 Task: Look for space in Cutral-Có, Argentina from 6th June, 2023 to 8th June, 2023 for 2 adults in price range Rs.7000 to Rs.12000. Place can be private room with 1  bedroom having 2 beds and 1 bathroom. Property type can be house, flat, guest house. Amenities needed are: wifi, heating. Booking option can be shelf check-in. Required host language is English.
Action: Mouse moved to (398, 105)
Screenshot: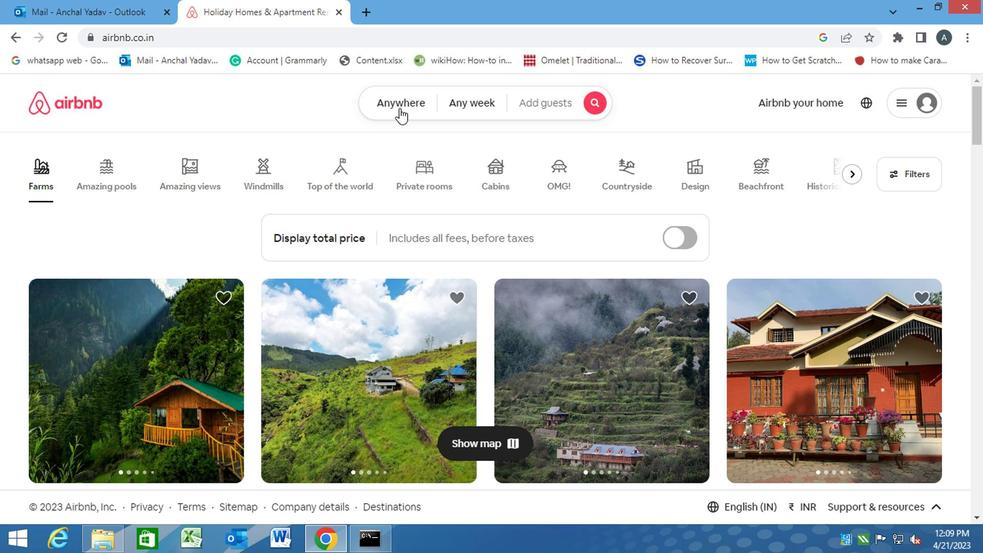 
Action: Mouse pressed left at (398, 105)
Screenshot: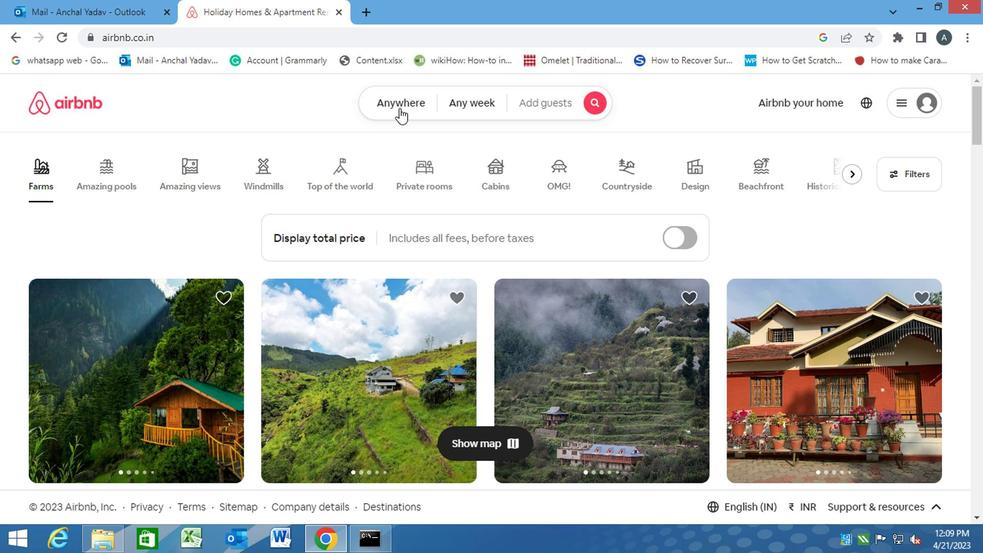 
Action: Key pressed c
Screenshot: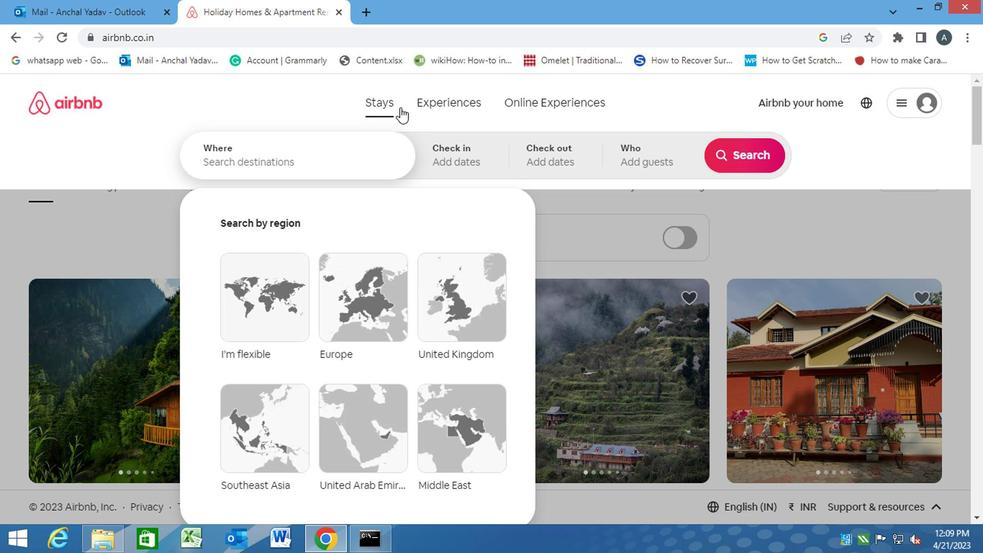 
Action: Mouse moved to (368, 142)
Screenshot: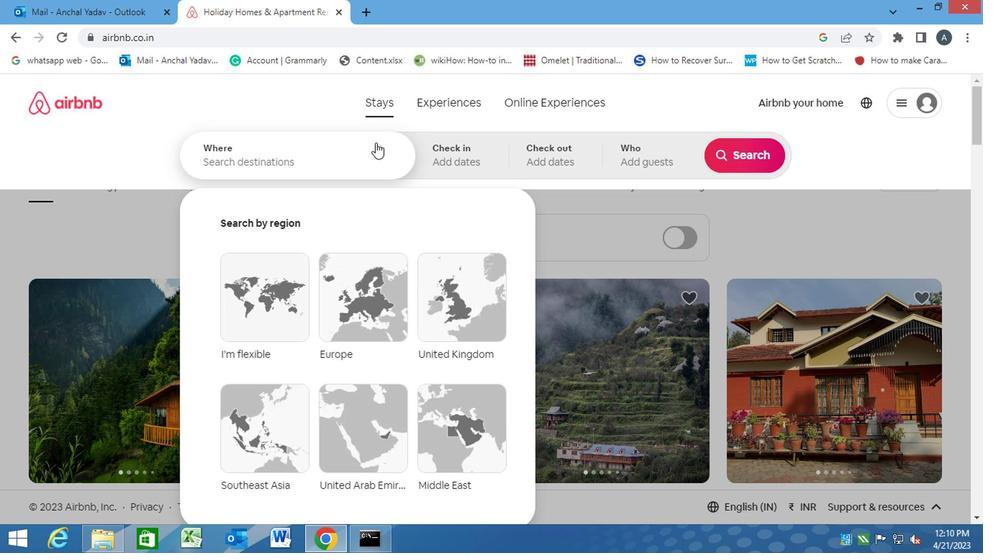 
Action: Mouse pressed left at (368, 142)
Screenshot: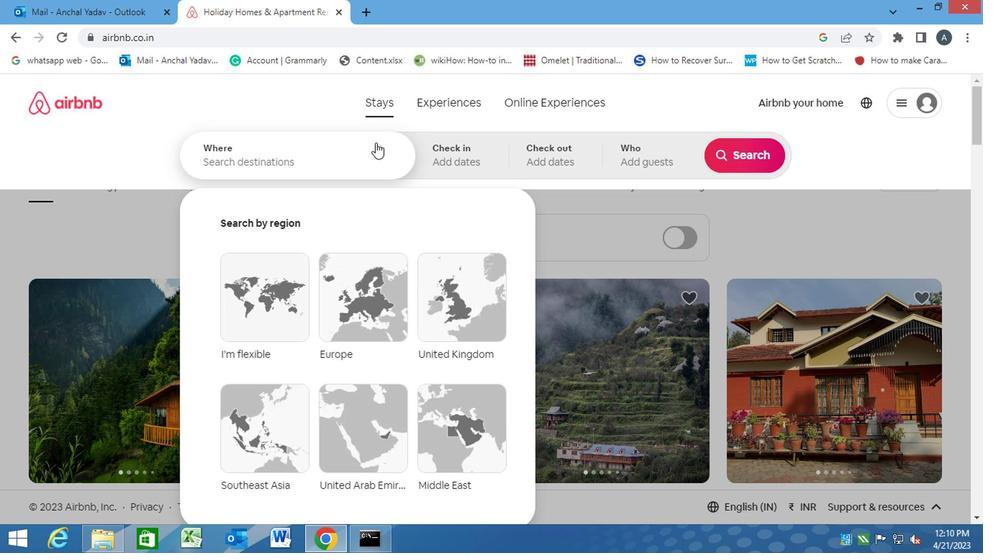 
Action: Key pressed cutral-co,<Key.space><Key.caps_lock>a<Key.caps_lock>rgentina<Key.enter>
Screenshot: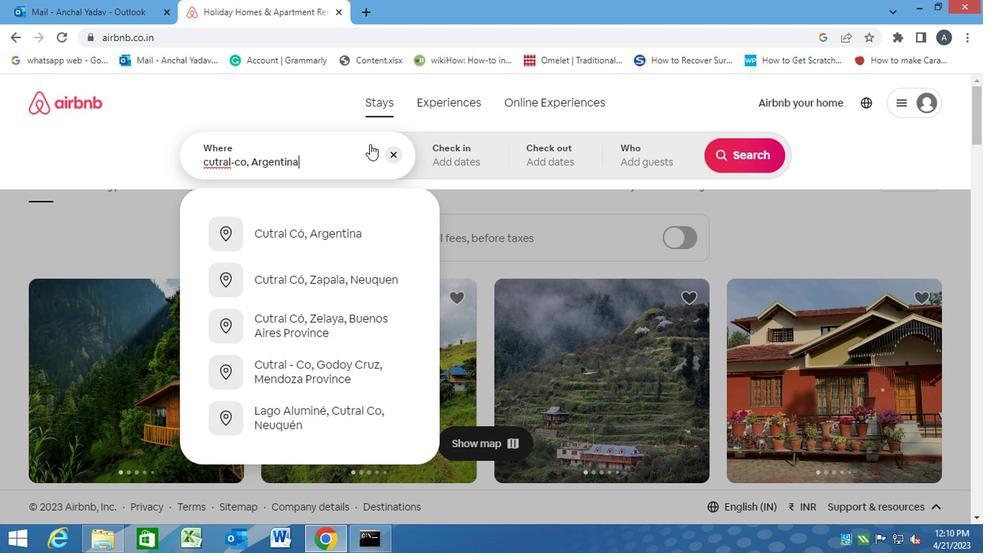 
Action: Mouse moved to (723, 270)
Screenshot: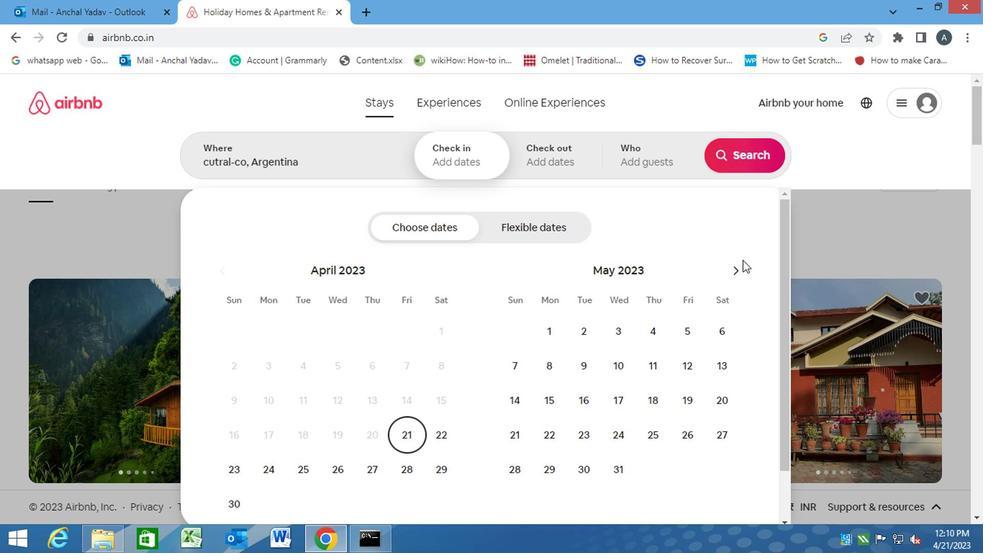 
Action: Mouse pressed left at (723, 270)
Screenshot: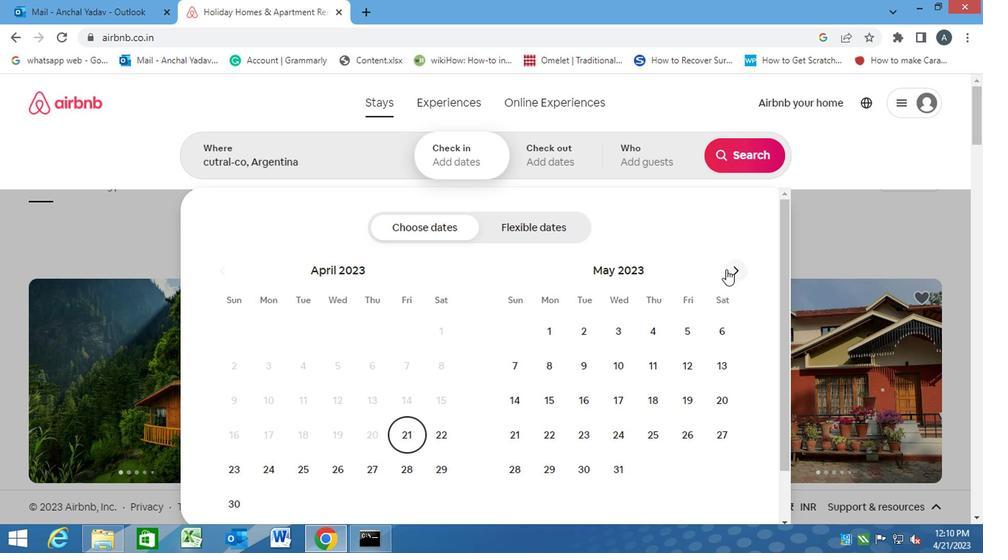 
Action: Mouse moved to (578, 364)
Screenshot: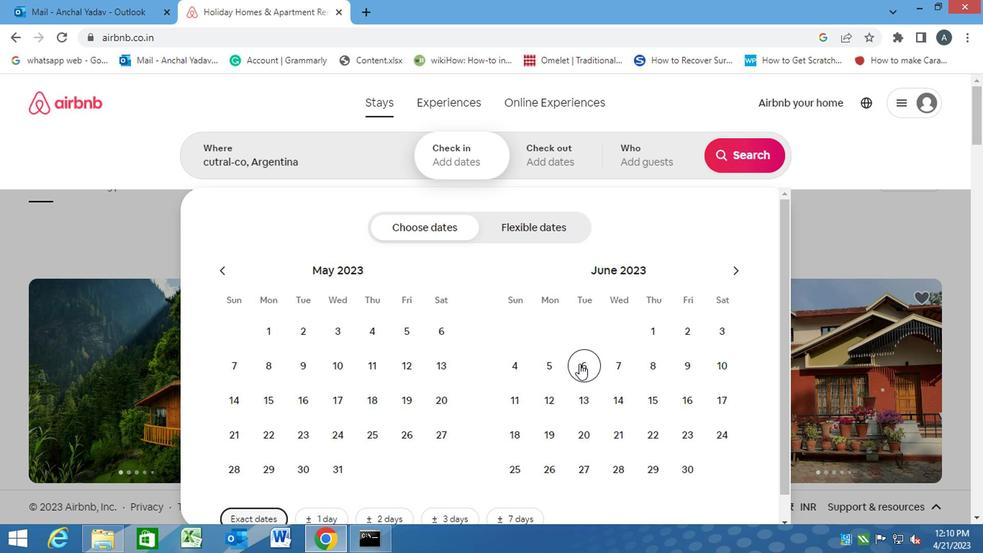 
Action: Mouse pressed left at (578, 364)
Screenshot: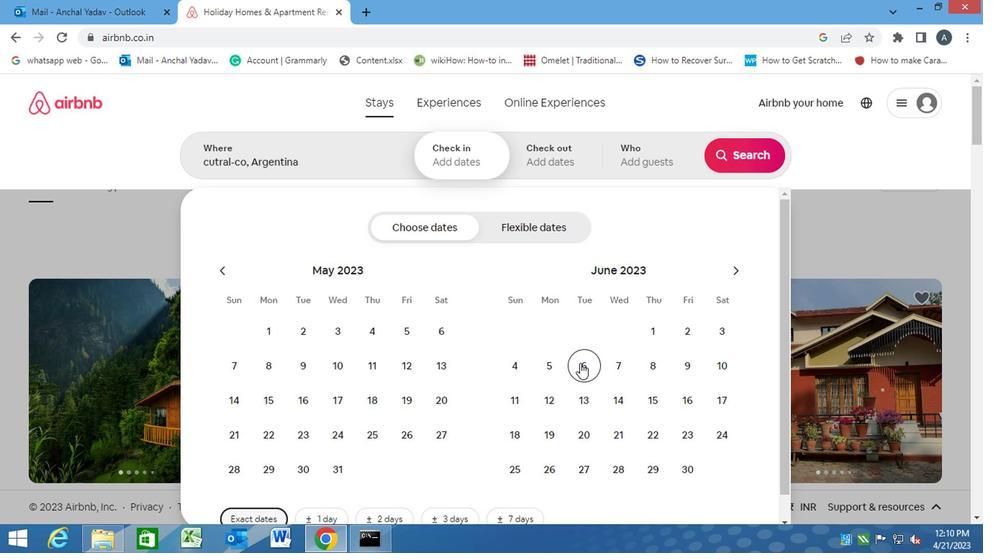 
Action: Mouse moved to (649, 364)
Screenshot: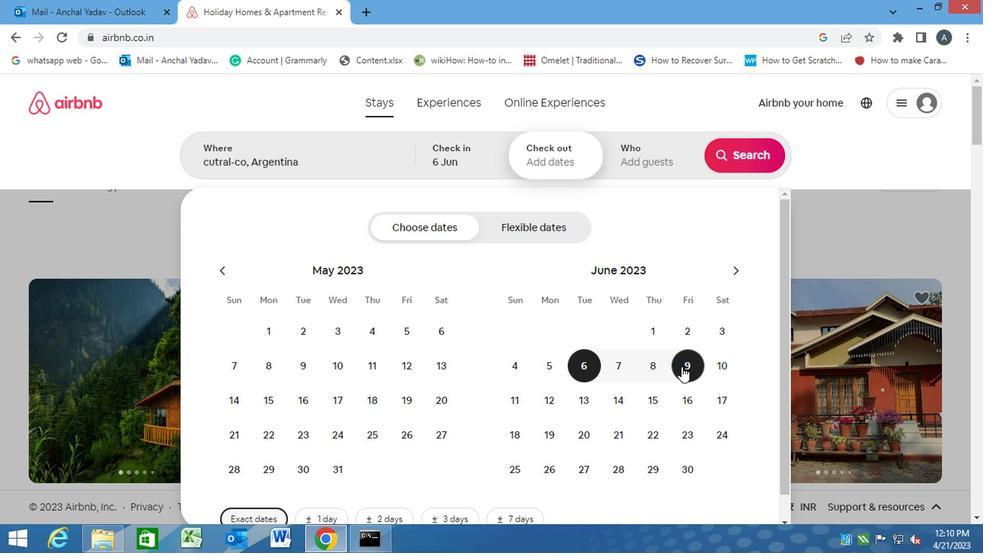 
Action: Mouse pressed left at (649, 364)
Screenshot: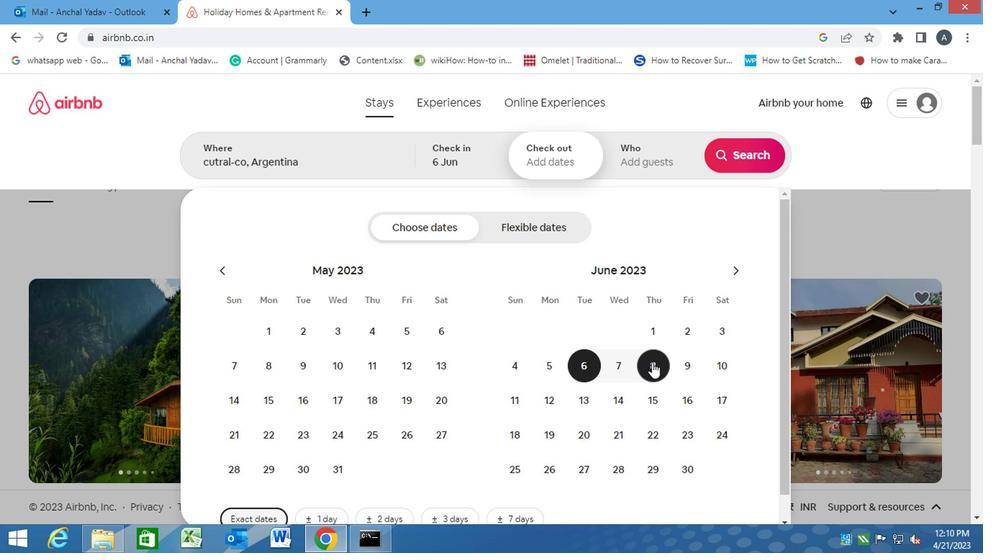 
Action: Mouse moved to (651, 168)
Screenshot: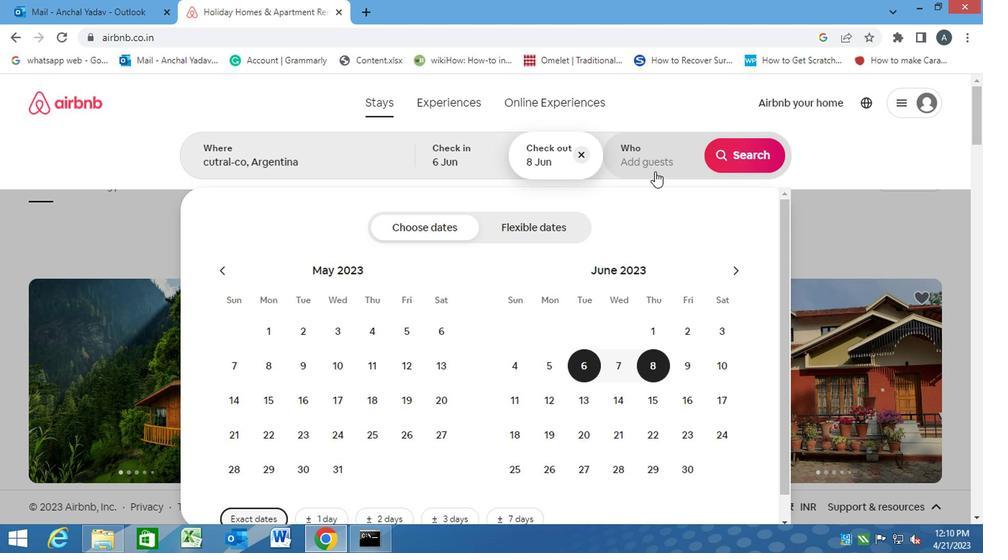 
Action: Mouse pressed left at (651, 168)
Screenshot: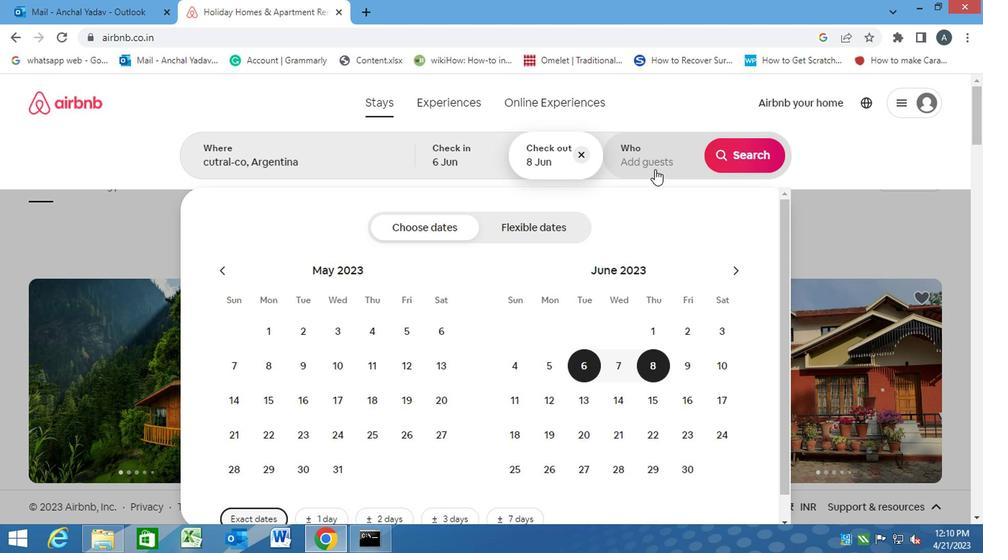 
Action: Mouse moved to (740, 238)
Screenshot: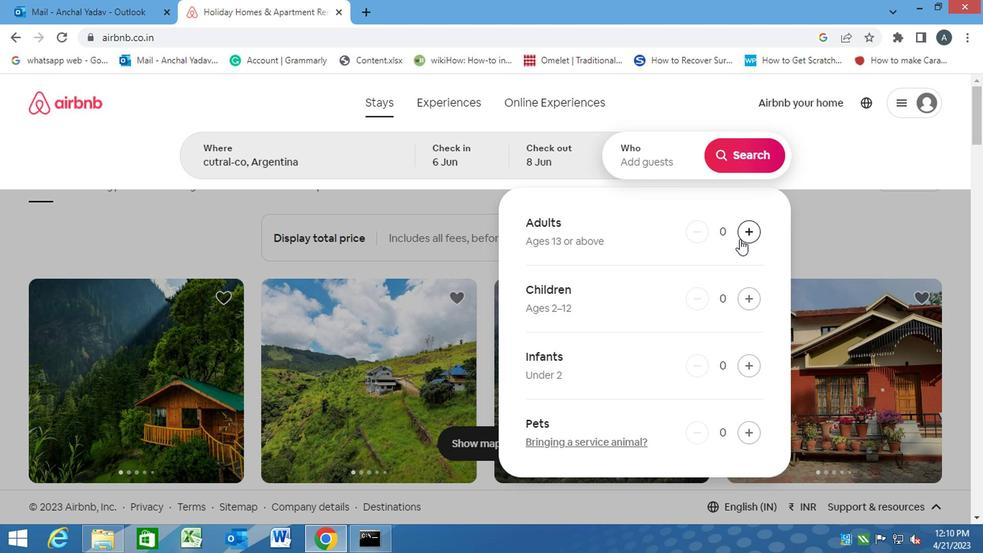 
Action: Mouse pressed left at (740, 238)
Screenshot: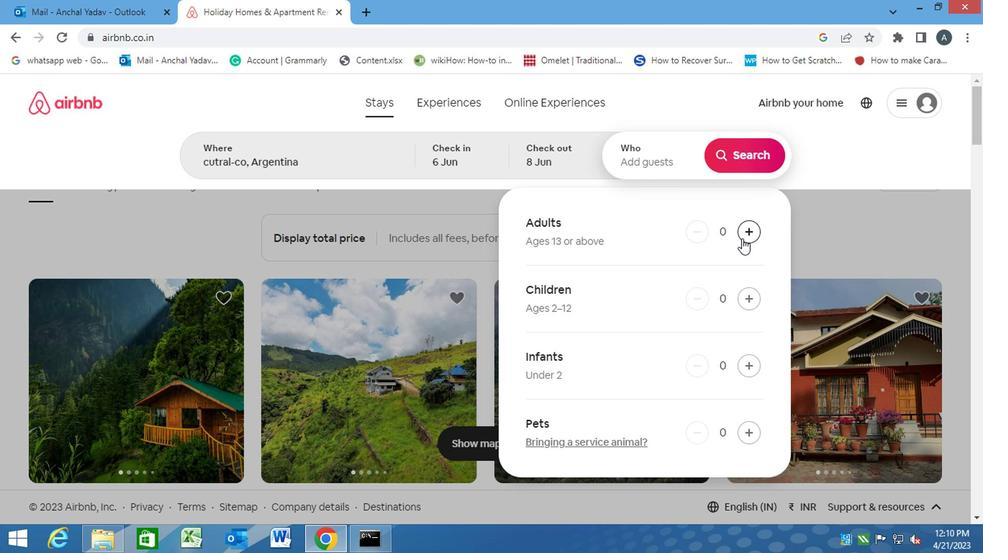 
Action: Mouse pressed left at (740, 238)
Screenshot: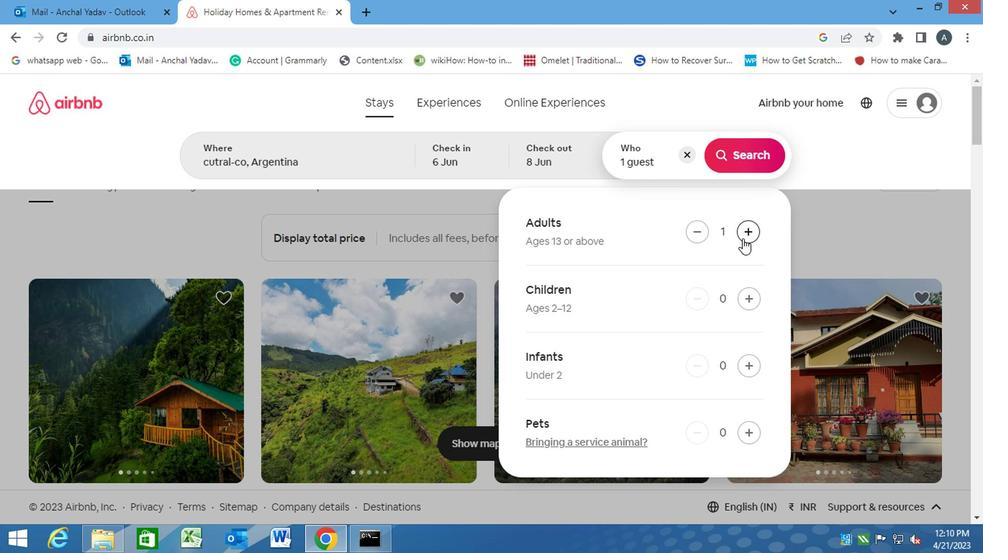 
Action: Mouse moved to (730, 159)
Screenshot: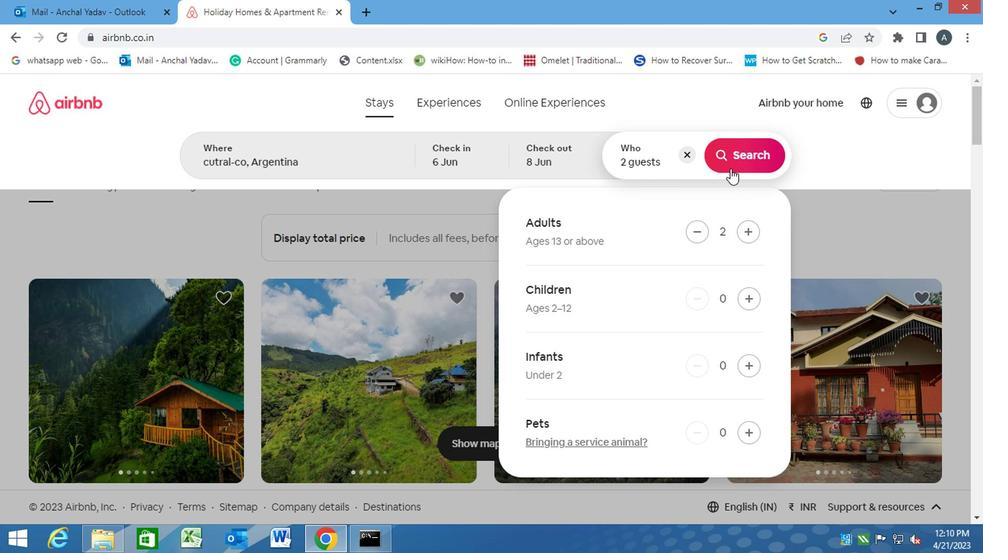 
Action: Mouse pressed left at (730, 159)
Screenshot: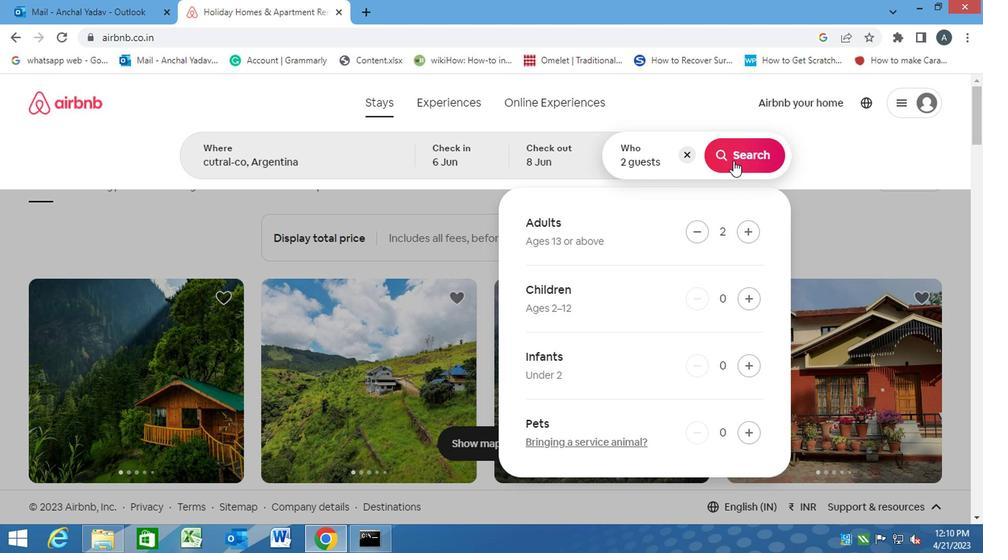 
Action: Mouse moved to (903, 162)
Screenshot: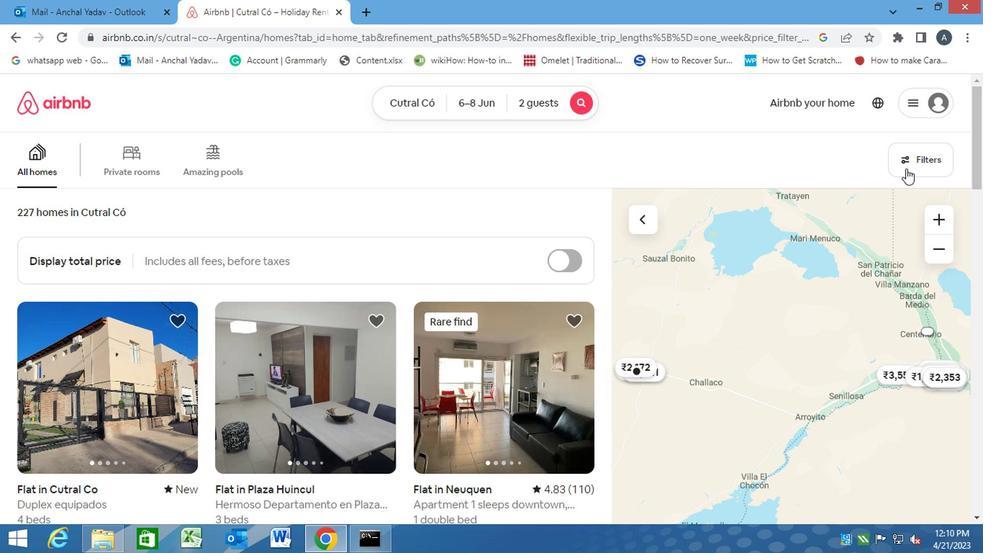 
Action: Mouse pressed left at (903, 162)
Screenshot: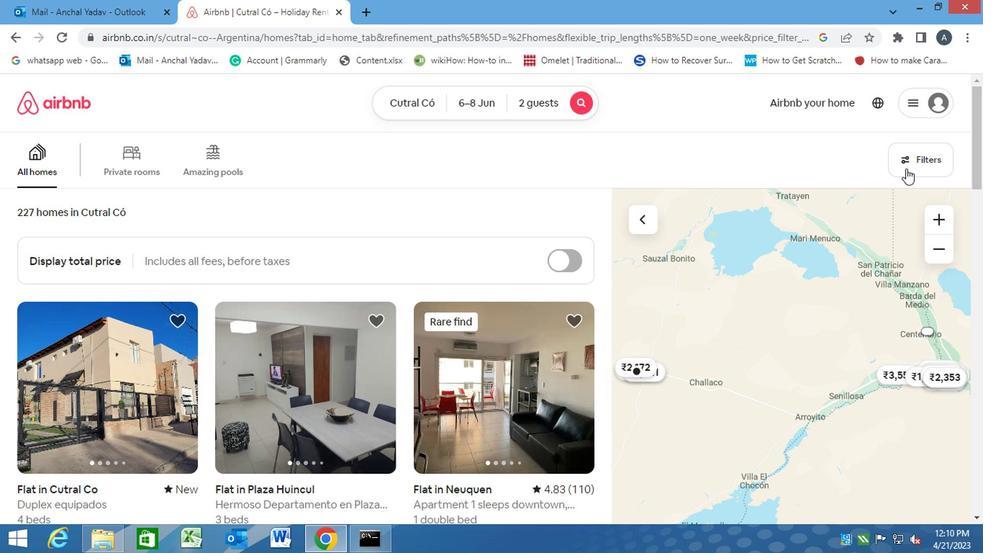 
Action: Mouse moved to (299, 343)
Screenshot: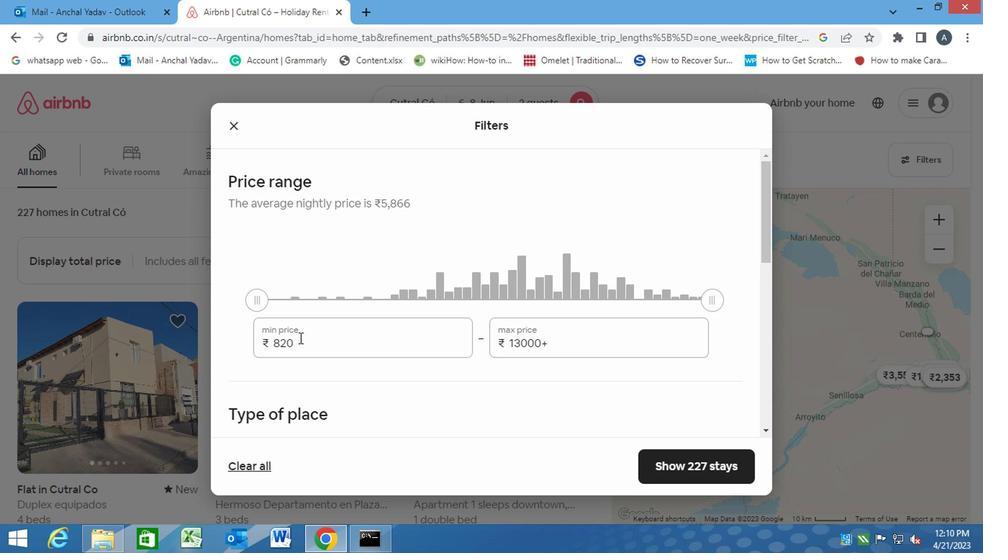 
Action: Mouse pressed left at (299, 343)
Screenshot: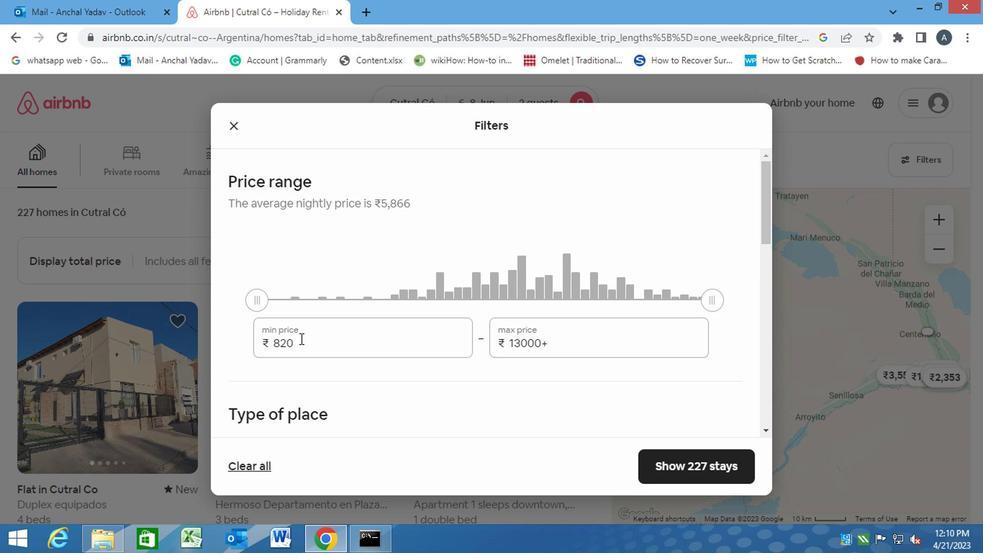
Action: Mouse moved to (272, 352)
Screenshot: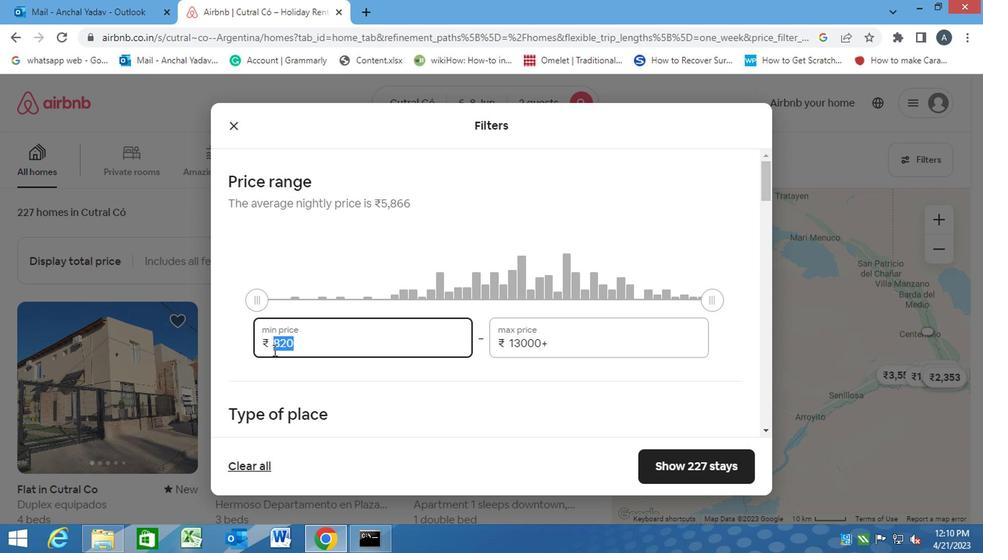 
Action: Key pressed 7000<Key.tab>
Screenshot: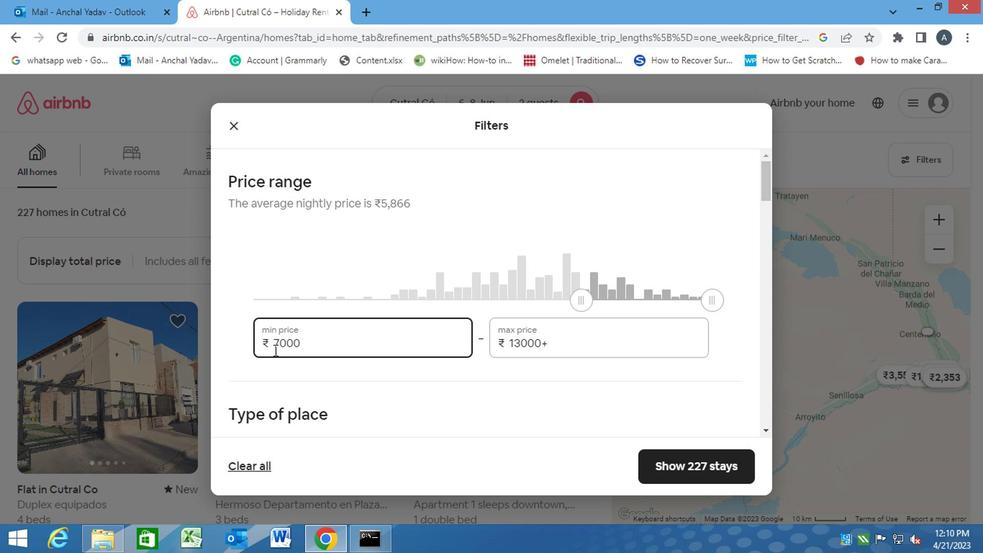 
Action: Mouse moved to (276, 353)
Screenshot: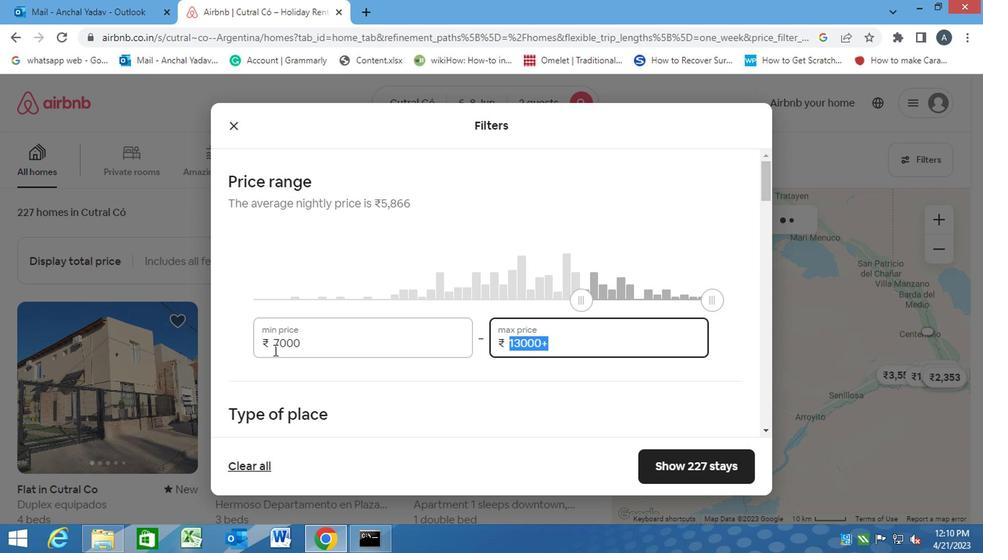 
Action: Key pressed 12000
Screenshot: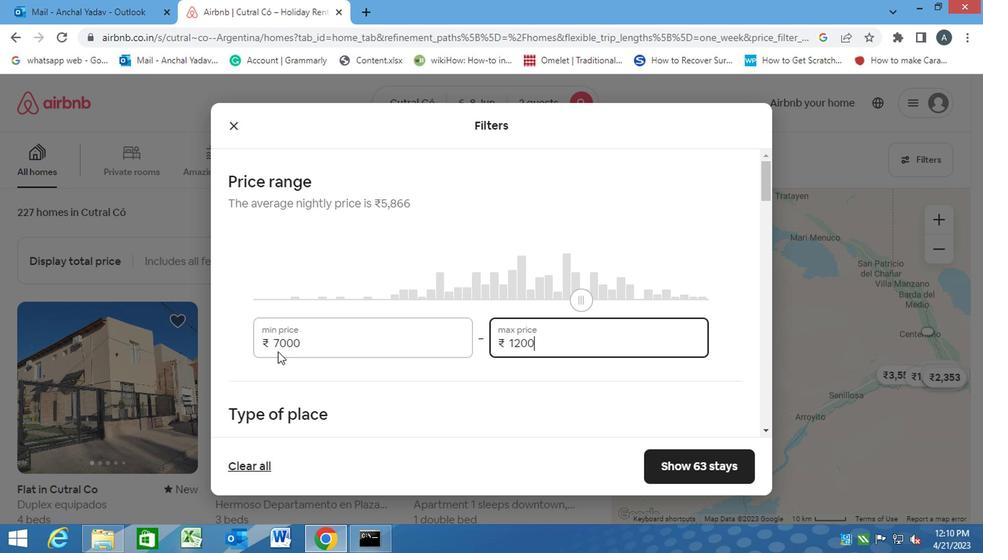 
Action: Mouse moved to (383, 403)
Screenshot: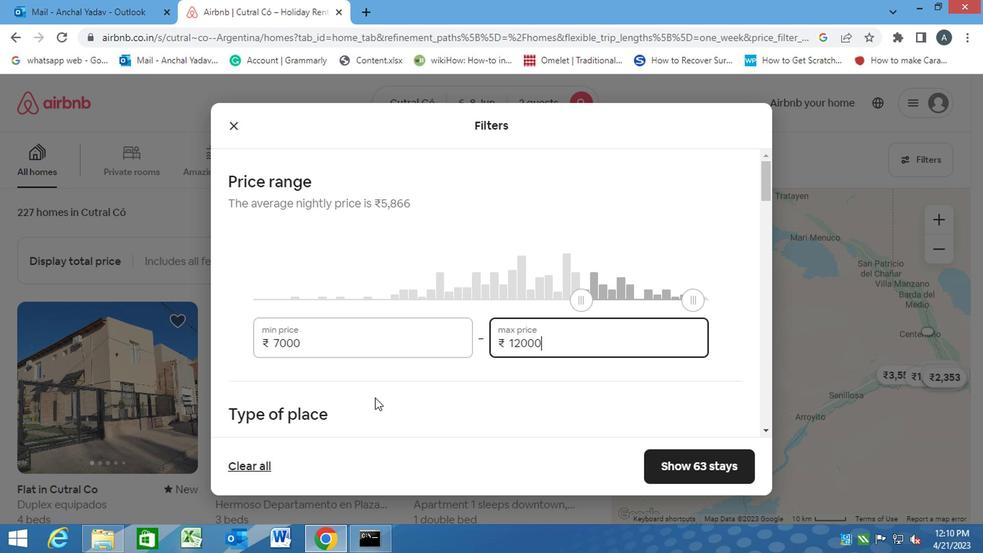 
Action: Mouse pressed left at (383, 403)
Screenshot: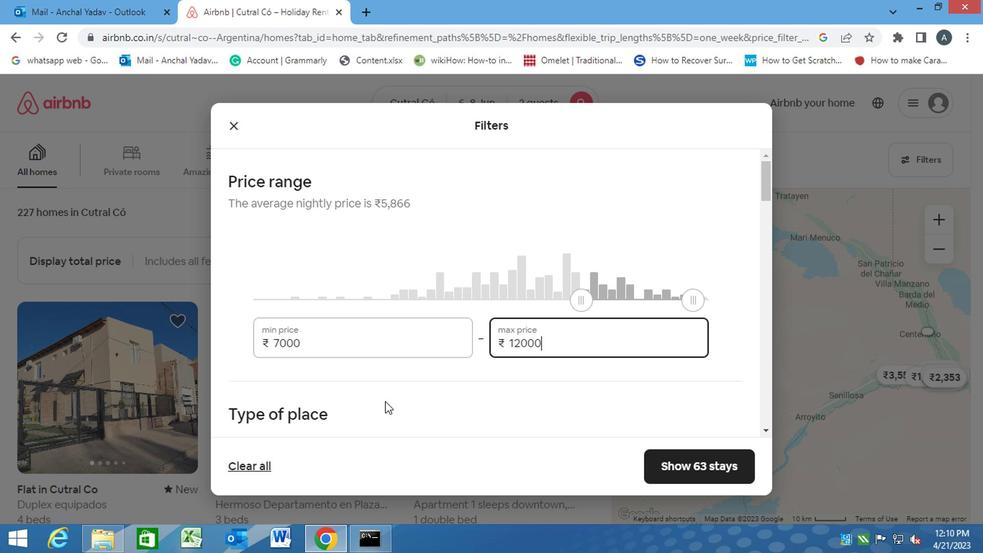 
Action: Mouse scrolled (383, 402) with delta (0, -1)
Screenshot: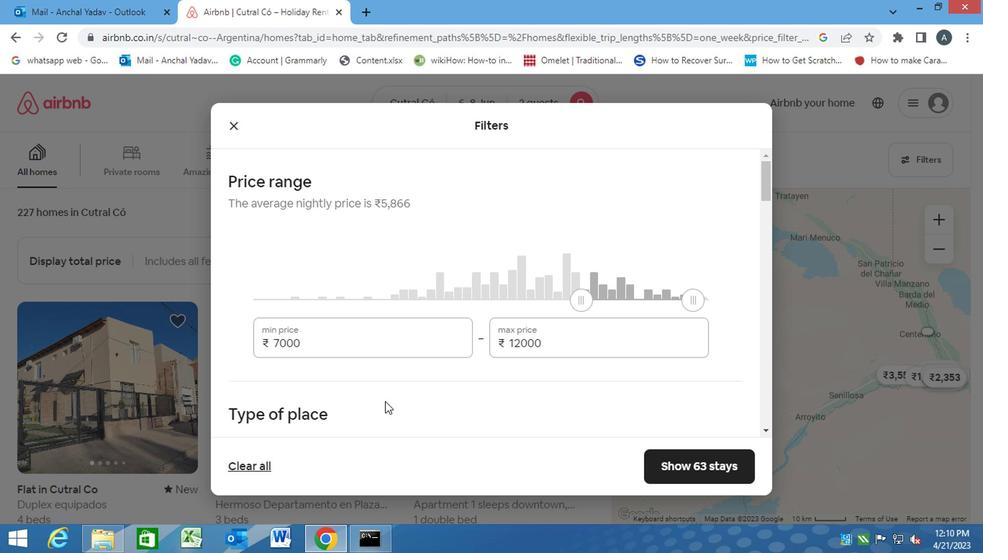 
Action: Mouse scrolled (383, 402) with delta (0, -1)
Screenshot: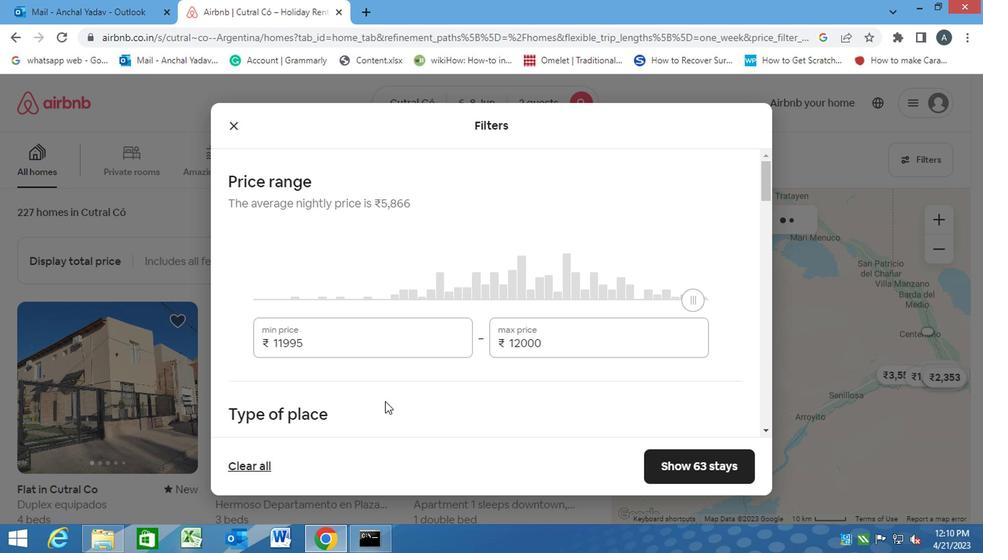 
Action: Mouse scrolled (383, 402) with delta (0, -1)
Screenshot: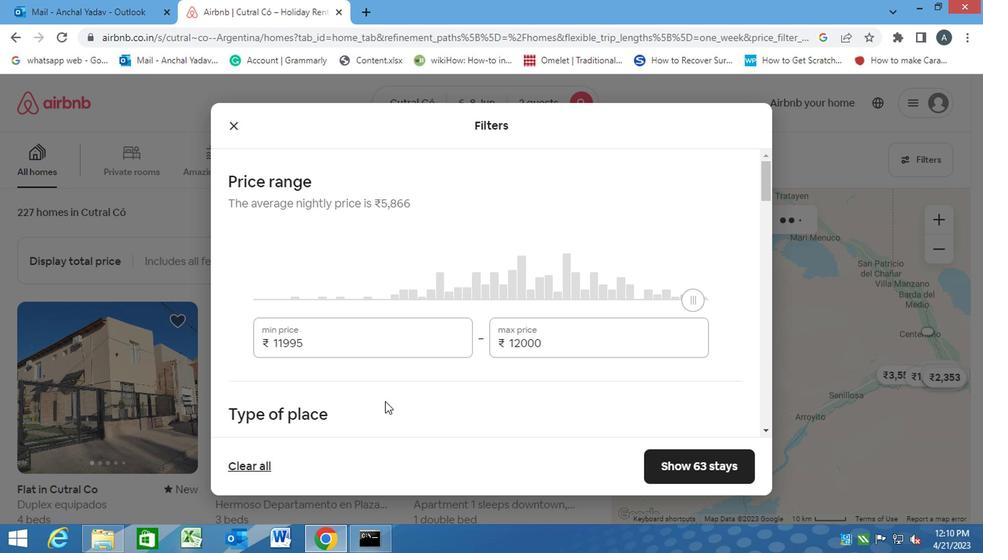 
Action: Mouse moved to (495, 240)
Screenshot: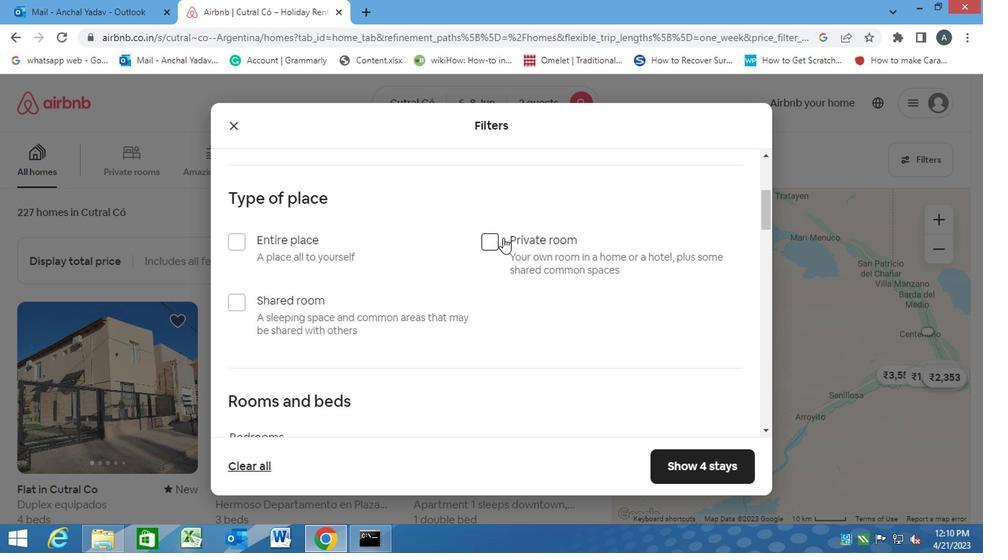 
Action: Mouse pressed left at (495, 240)
Screenshot: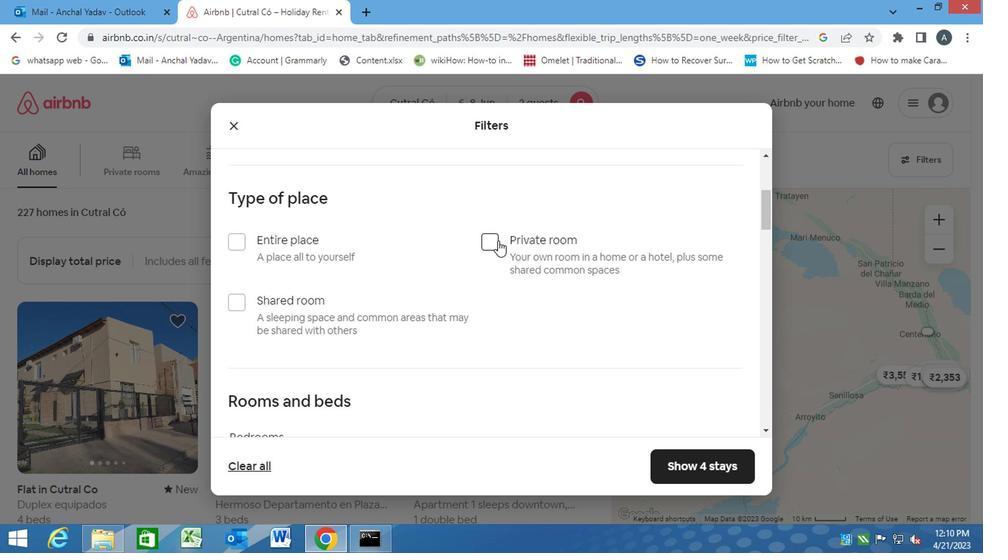 
Action: Mouse moved to (309, 368)
Screenshot: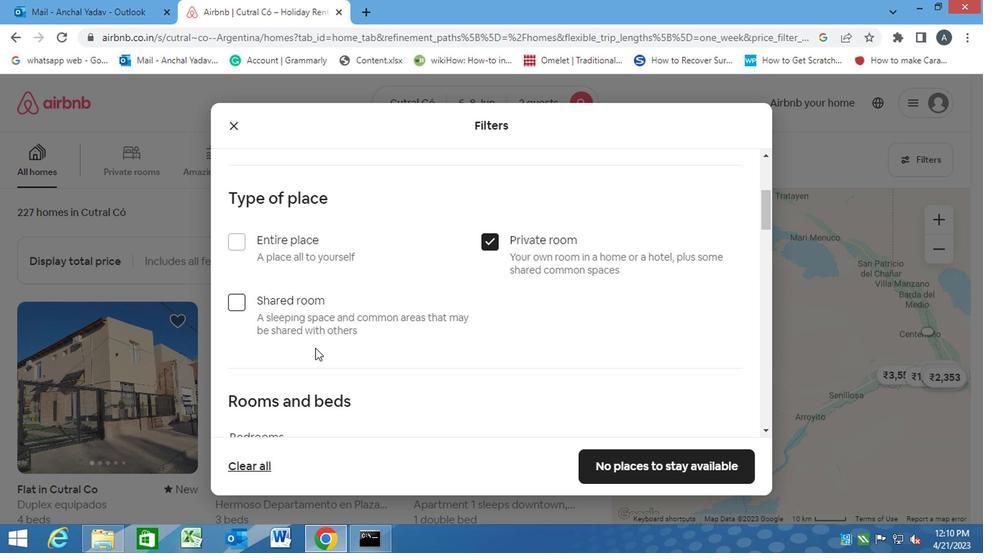 
Action: Mouse scrolled (309, 367) with delta (0, 0)
Screenshot: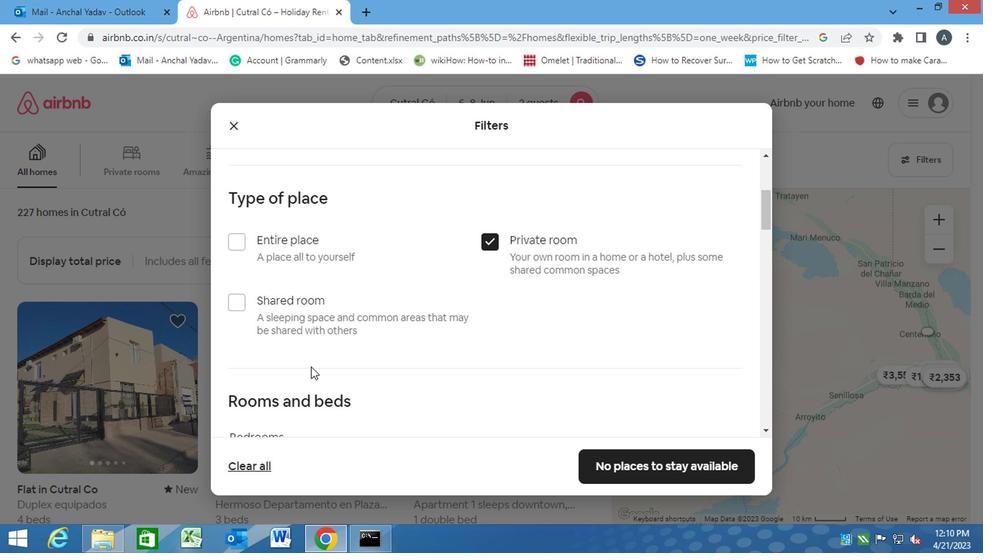
Action: Mouse scrolled (309, 367) with delta (0, 0)
Screenshot: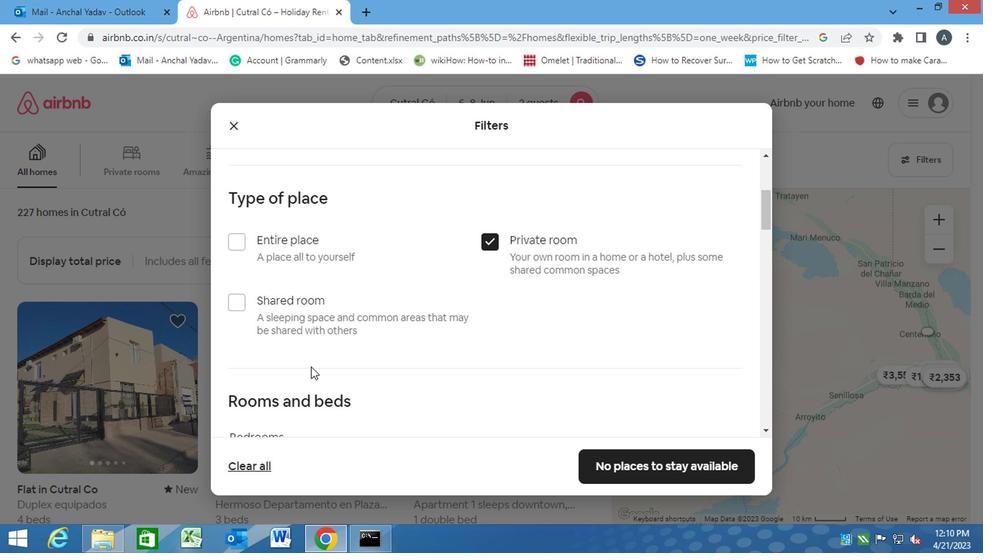 
Action: Mouse moved to (310, 341)
Screenshot: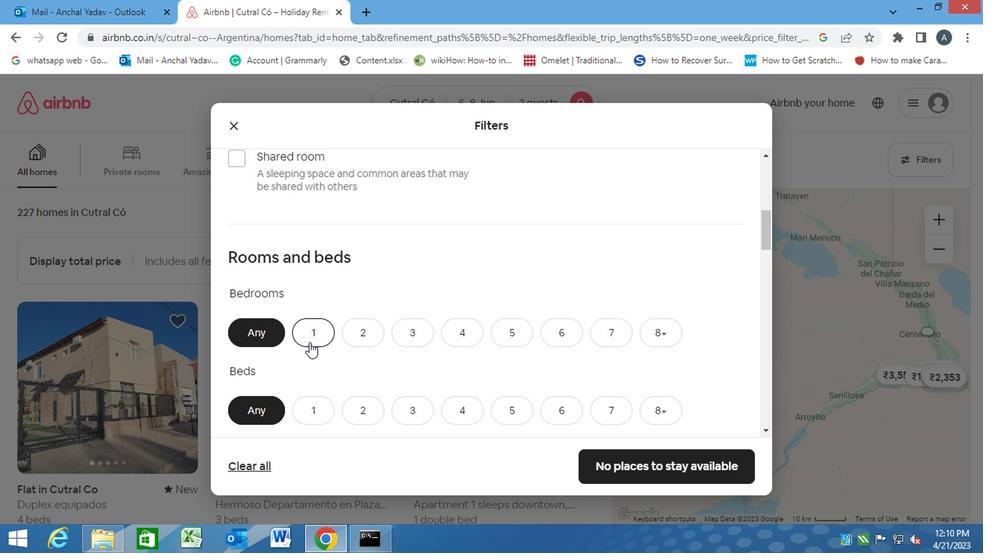 
Action: Mouse pressed left at (310, 341)
Screenshot: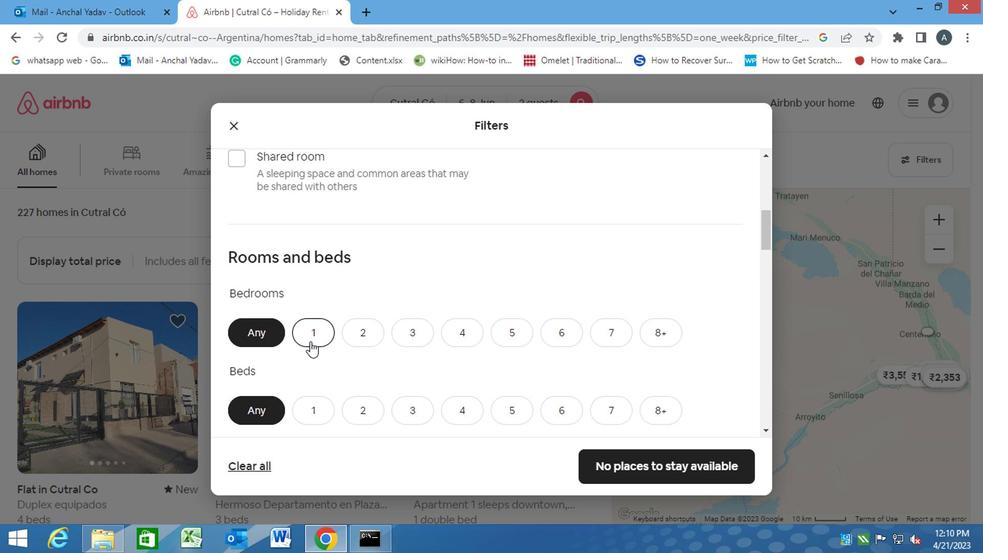
Action: Mouse scrolled (310, 340) with delta (0, -1)
Screenshot: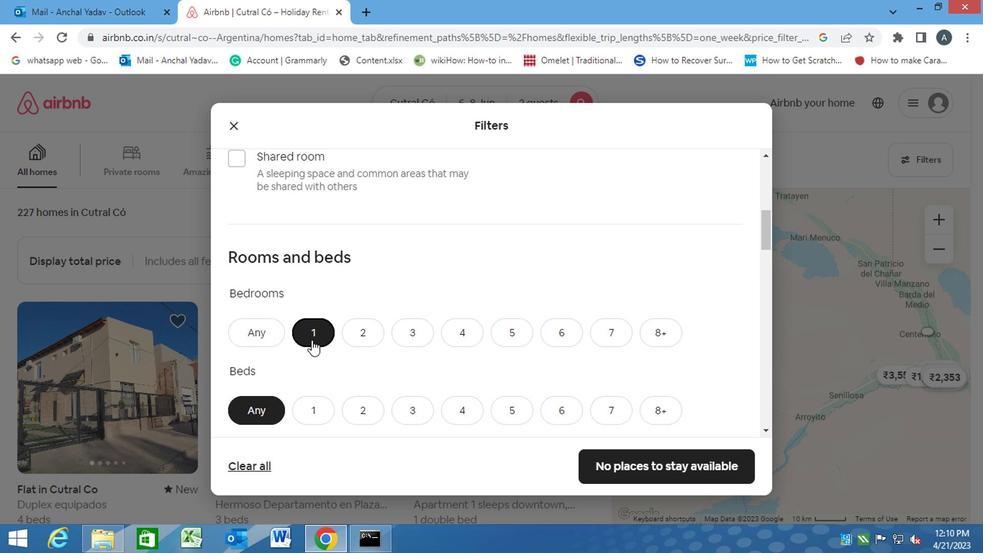
Action: Mouse moved to (356, 338)
Screenshot: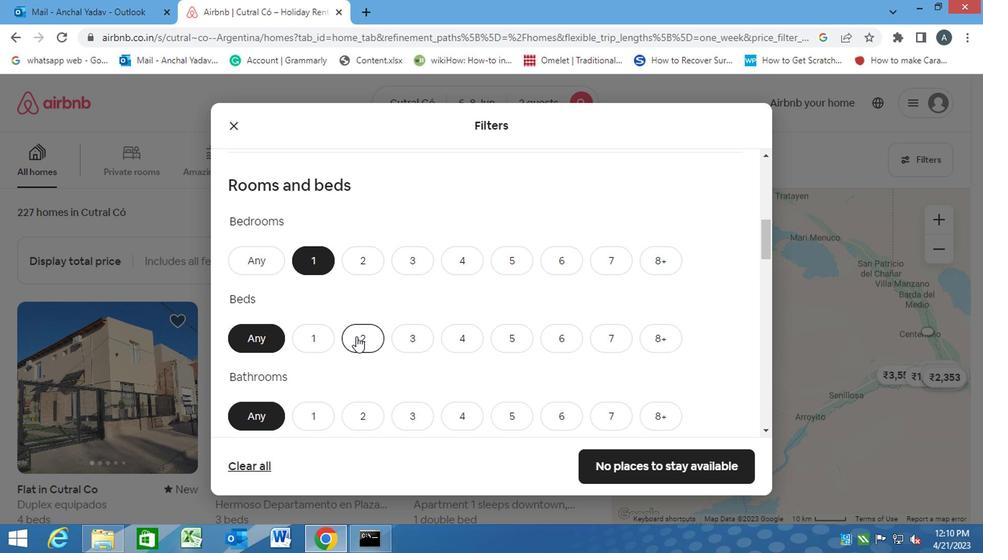 
Action: Mouse pressed left at (356, 338)
Screenshot: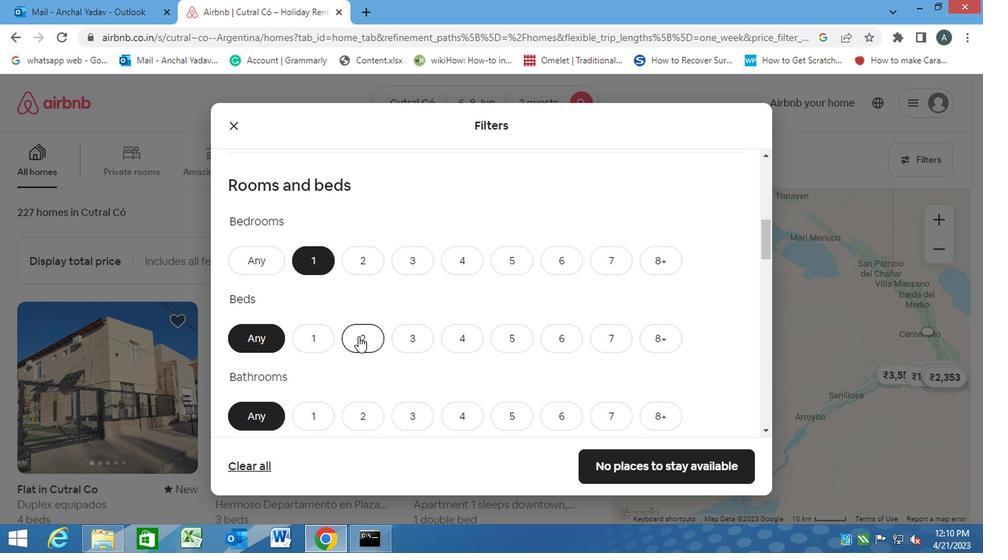 
Action: Mouse moved to (304, 420)
Screenshot: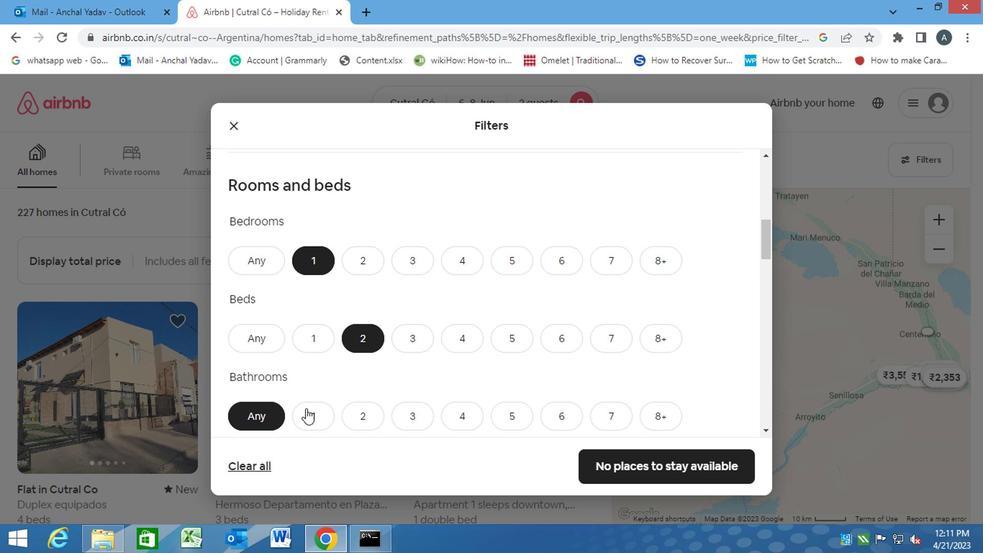 
Action: Mouse pressed left at (304, 420)
Screenshot: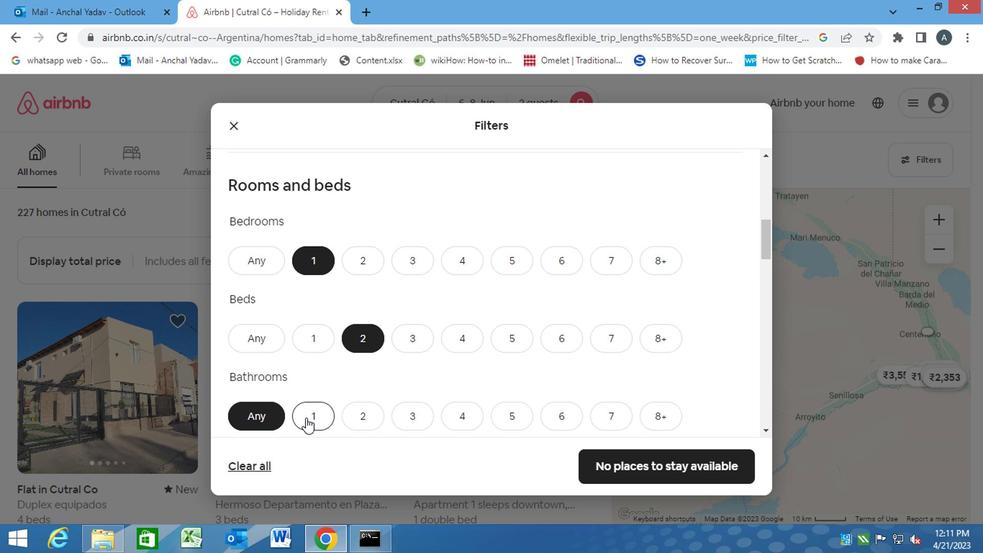 
Action: Mouse moved to (304, 418)
Screenshot: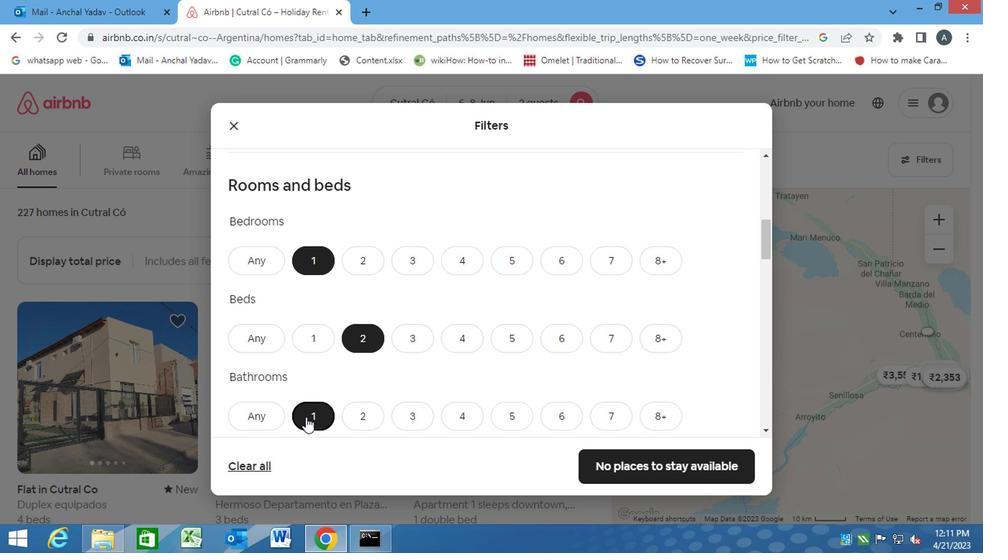 
Action: Mouse scrolled (304, 417) with delta (0, 0)
Screenshot: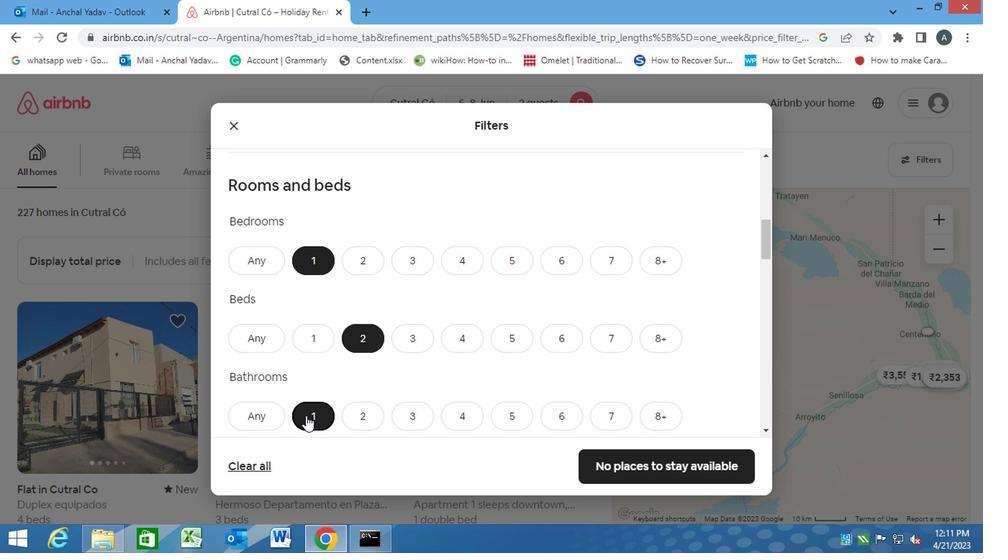 
Action: Mouse scrolled (304, 417) with delta (0, 0)
Screenshot: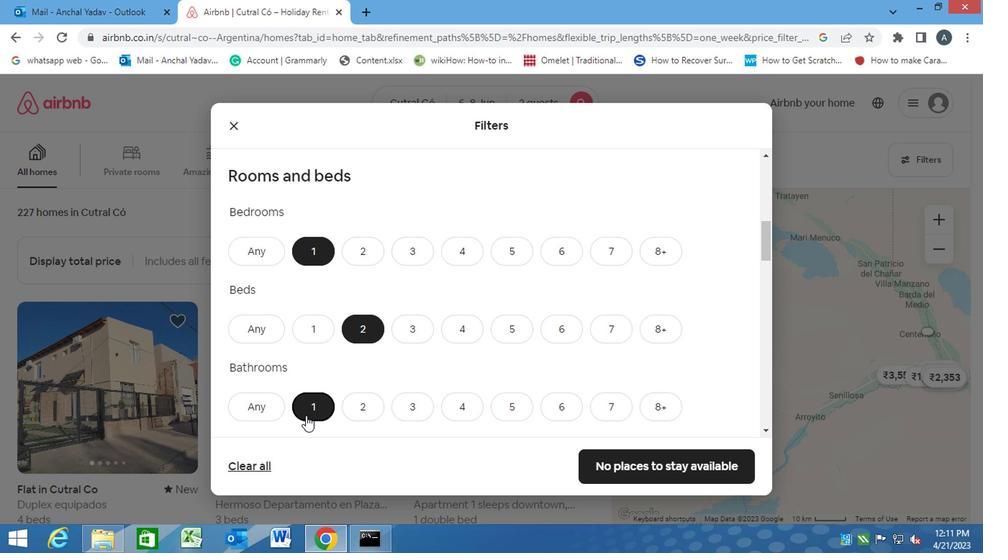 
Action: Mouse moved to (336, 407)
Screenshot: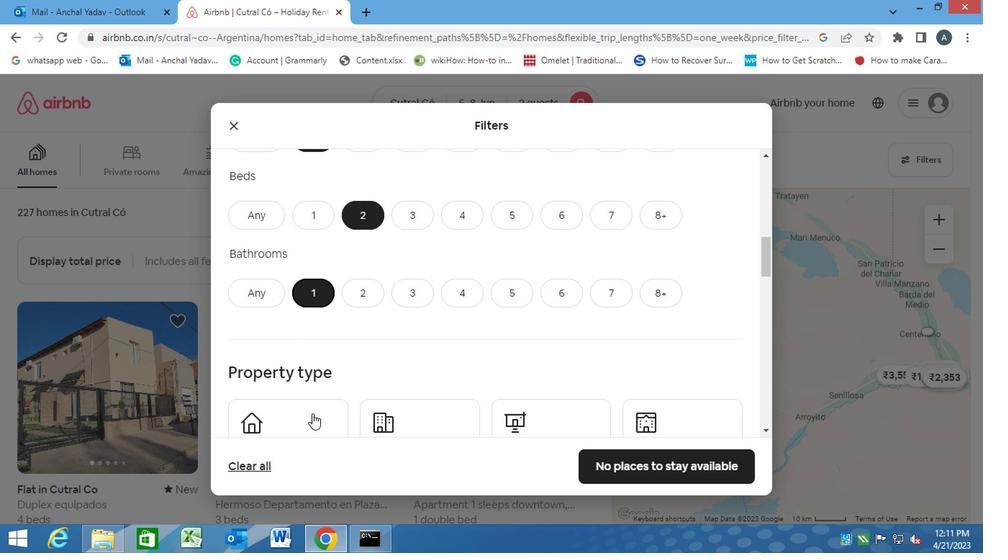 
Action: Mouse scrolled (336, 406) with delta (0, 0)
Screenshot: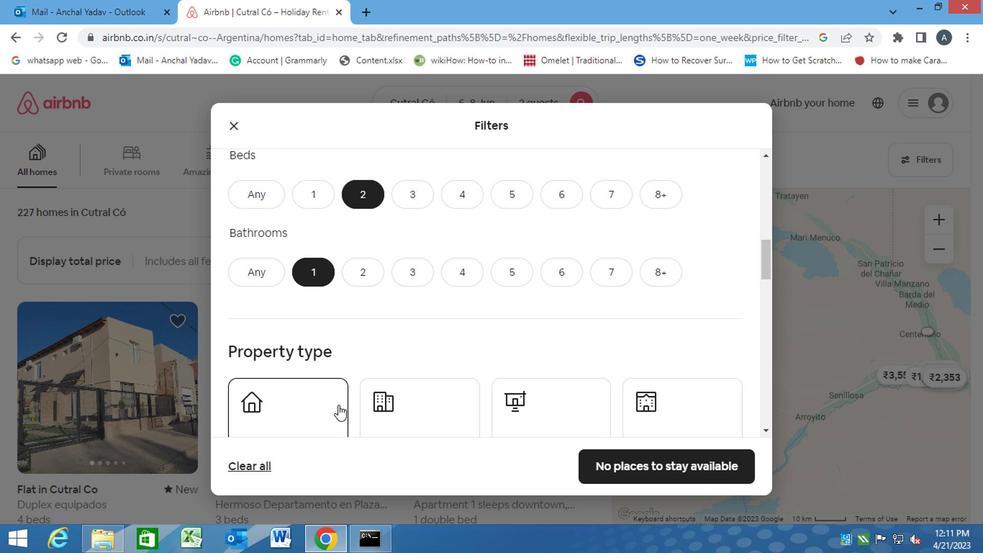 
Action: Mouse moved to (314, 362)
Screenshot: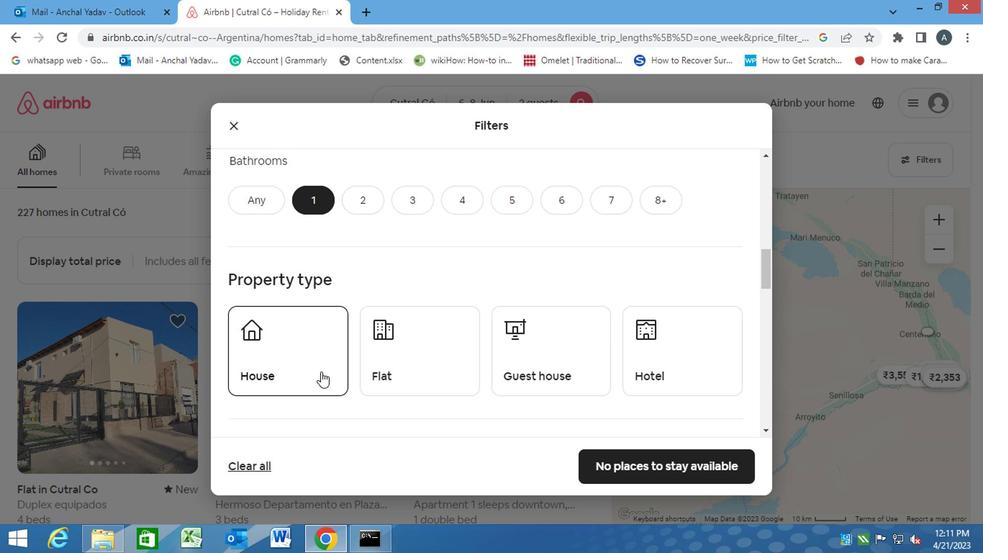 
Action: Mouse pressed left at (314, 362)
Screenshot: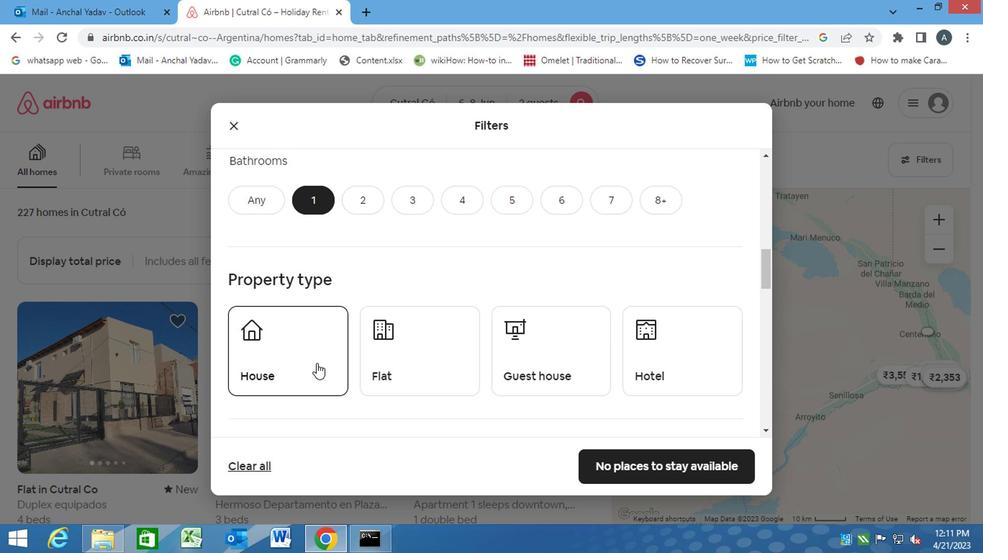 
Action: Mouse moved to (393, 362)
Screenshot: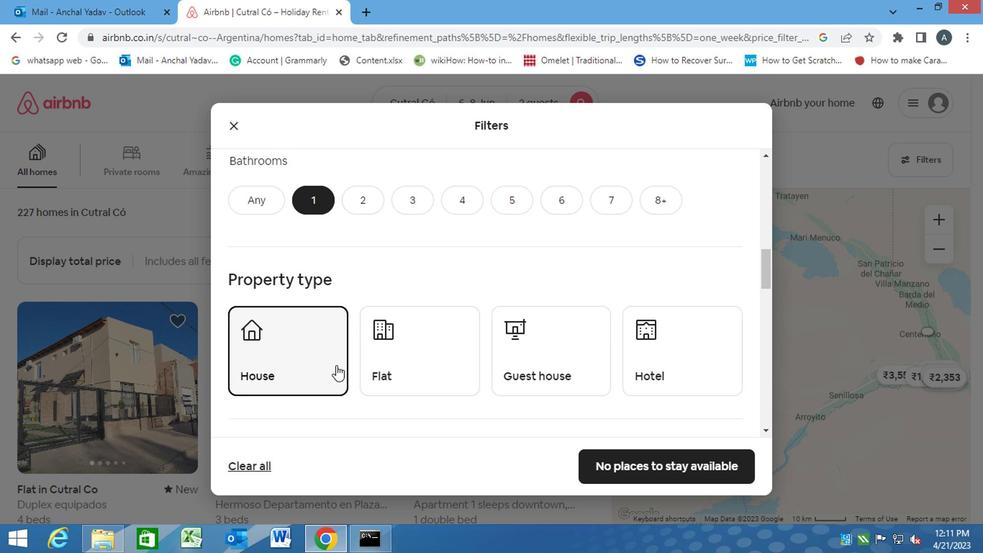 
Action: Mouse pressed left at (393, 362)
Screenshot: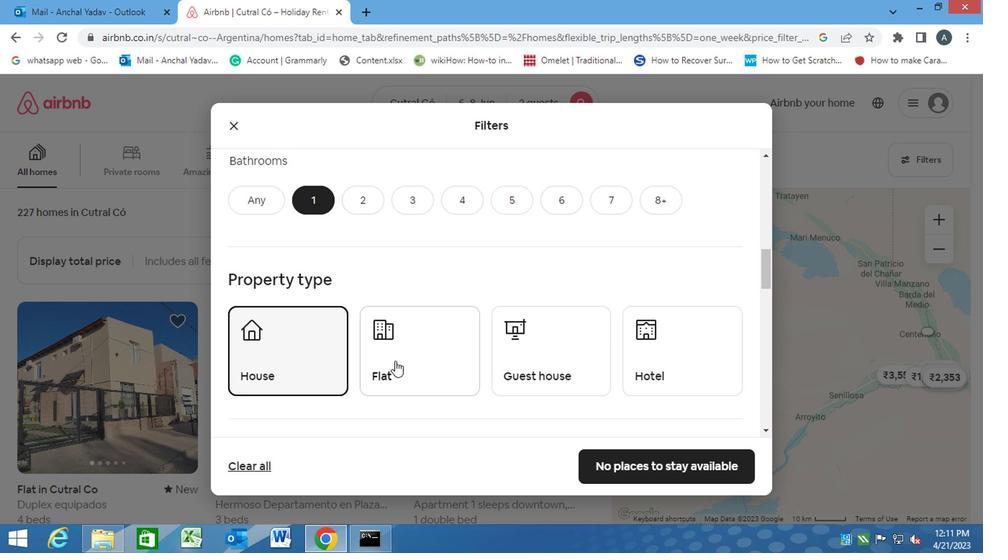
Action: Mouse moved to (576, 353)
Screenshot: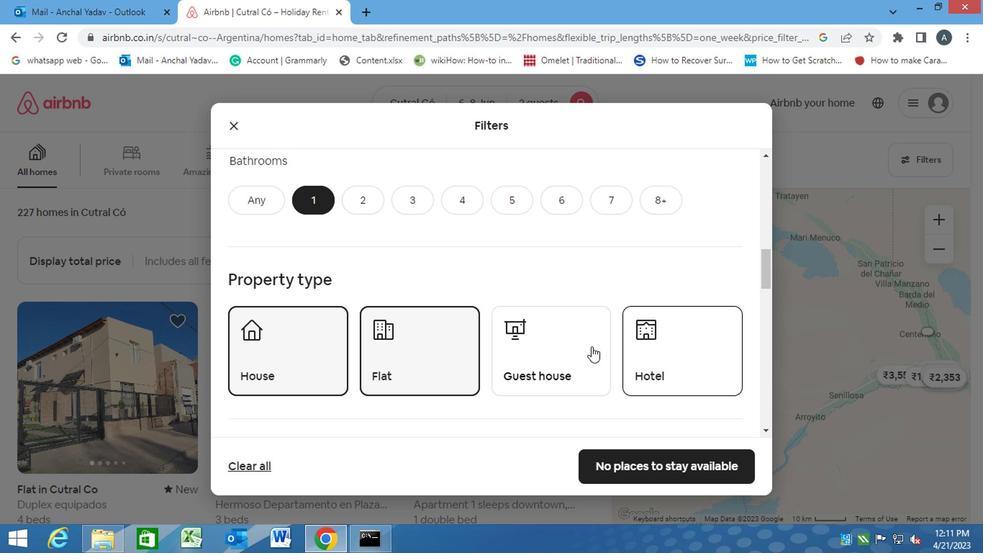 
Action: Mouse pressed left at (576, 353)
Screenshot: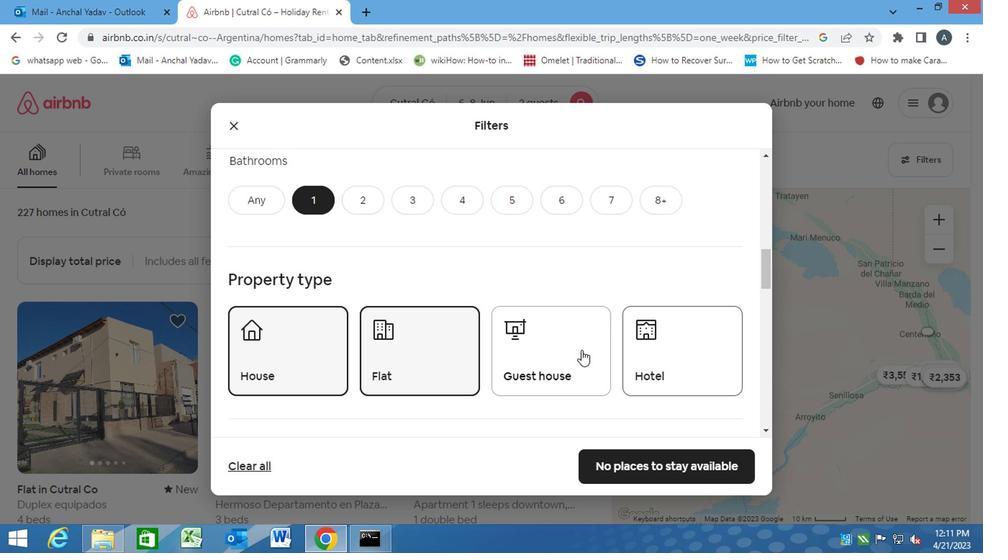 
Action: Mouse moved to (460, 381)
Screenshot: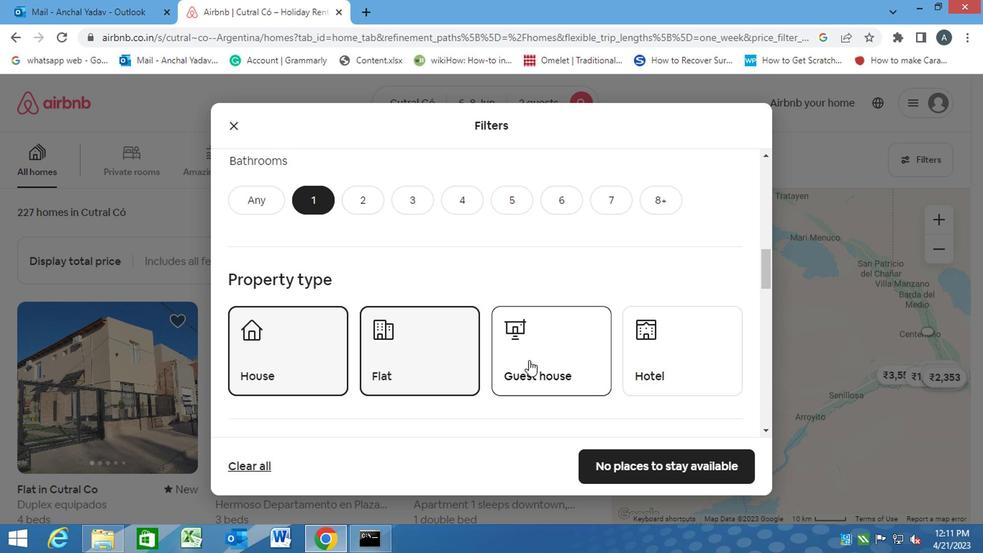 
Action: Mouse scrolled (460, 381) with delta (0, 0)
Screenshot: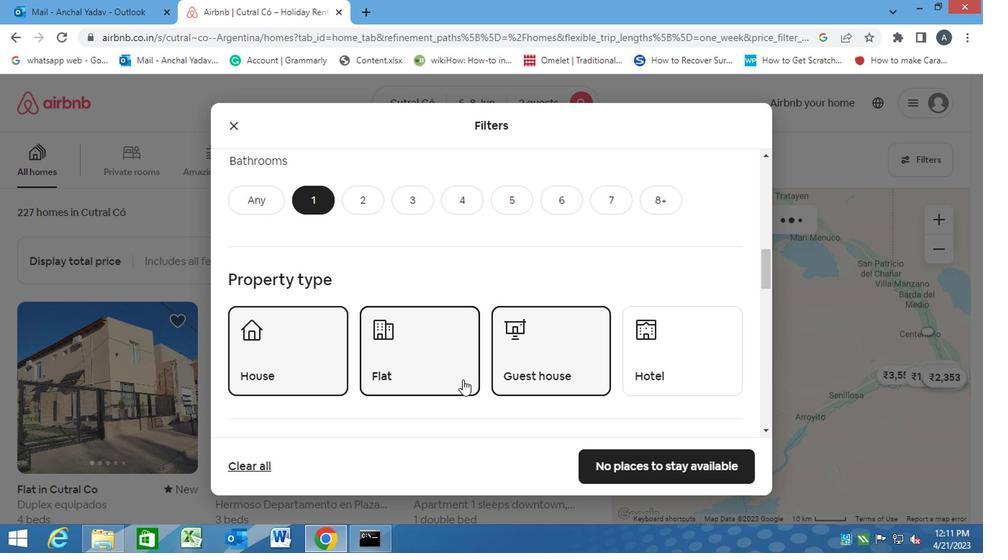 
Action: Mouse moved to (458, 381)
Screenshot: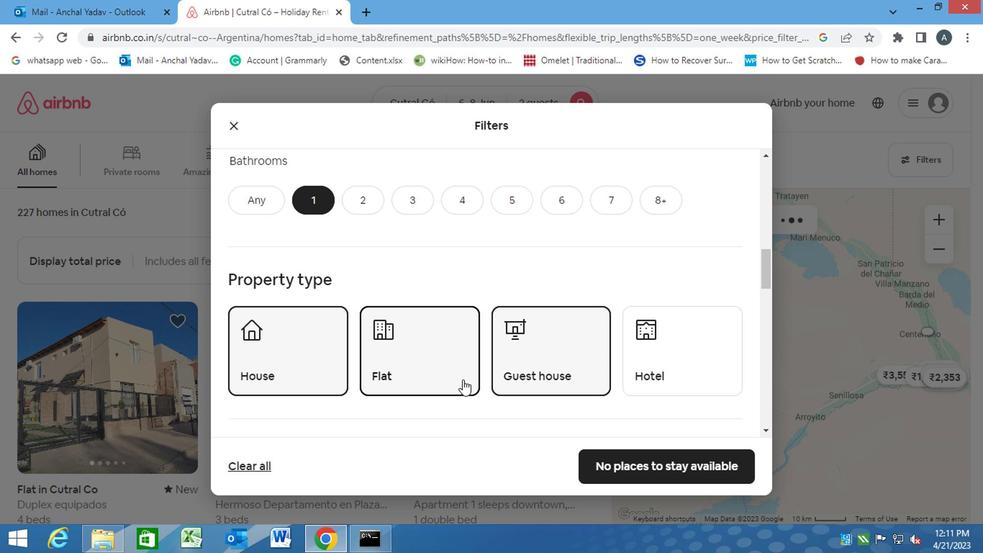
Action: Mouse scrolled (458, 381) with delta (0, 0)
Screenshot: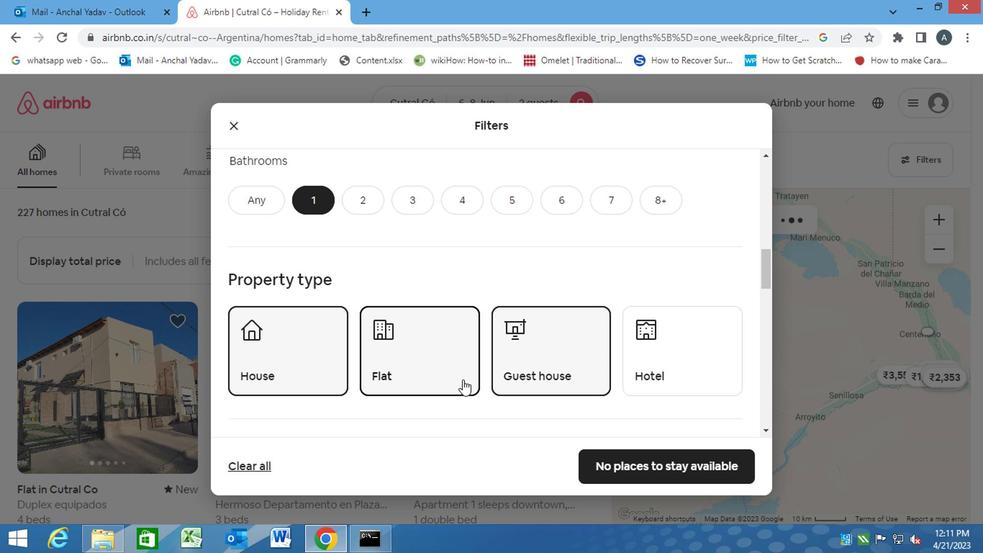 
Action: Mouse moved to (429, 389)
Screenshot: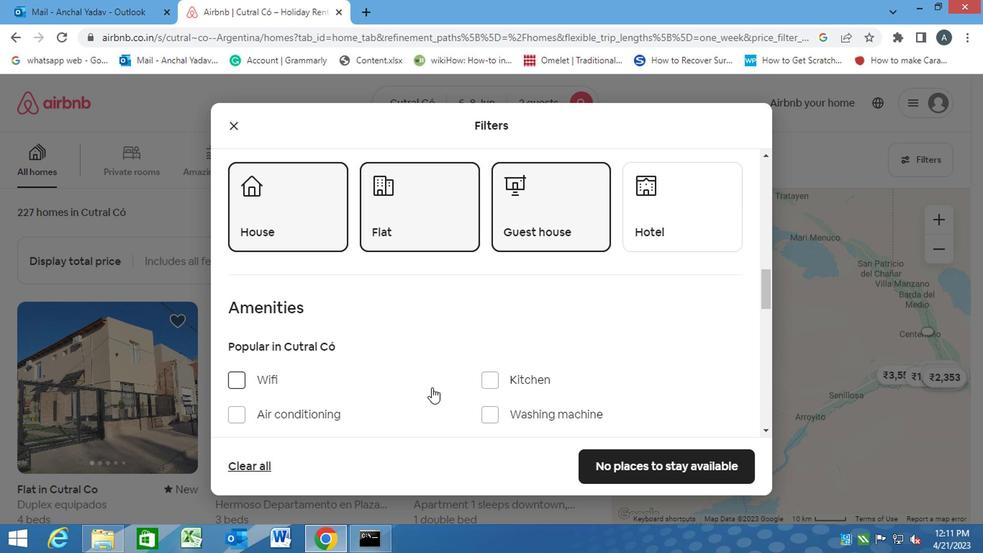 
Action: Mouse scrolled (429, 388) with delta (0, -1)
Screenshot: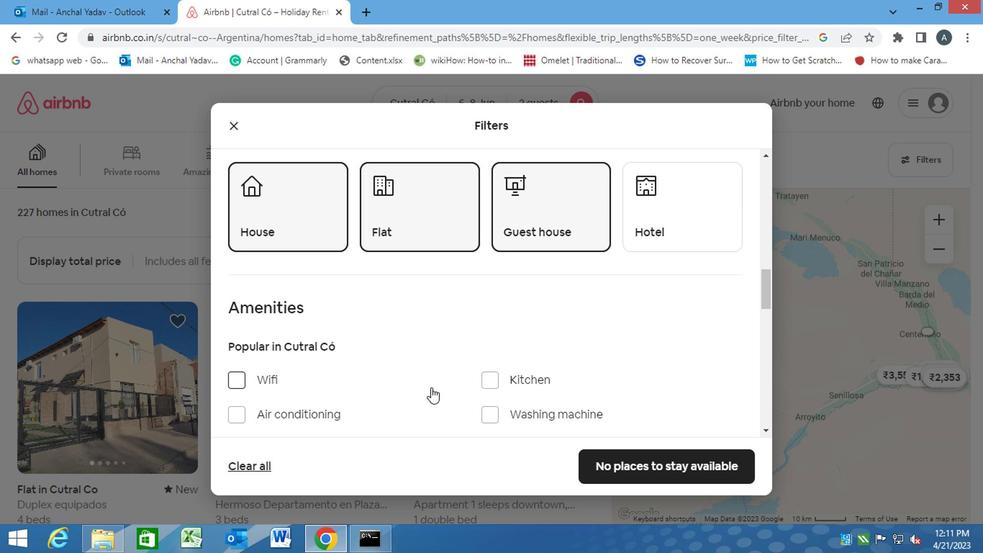 
Action: Mouse moved to (234, 309)
Screenshot: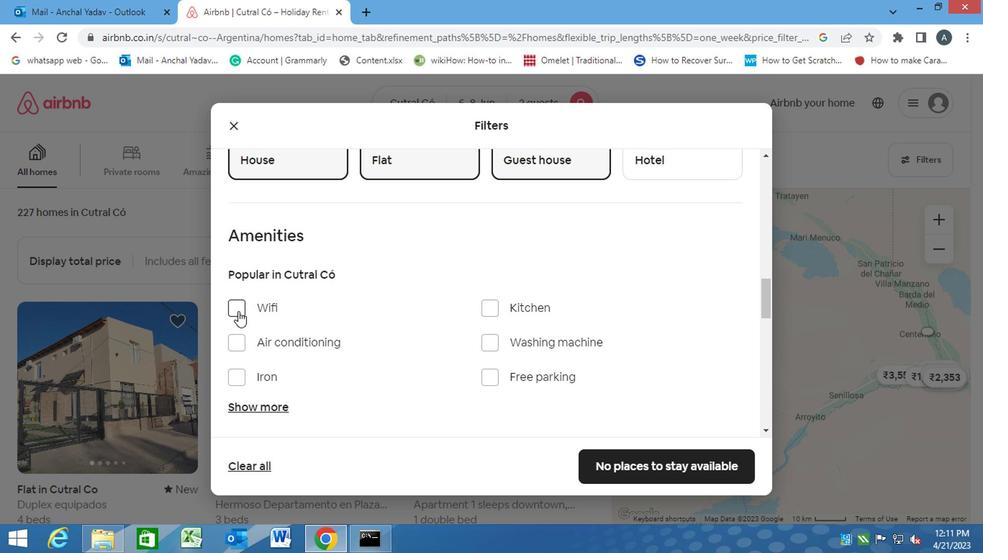 
Action: Mouse pressed left at (234, 309)
Screenshot: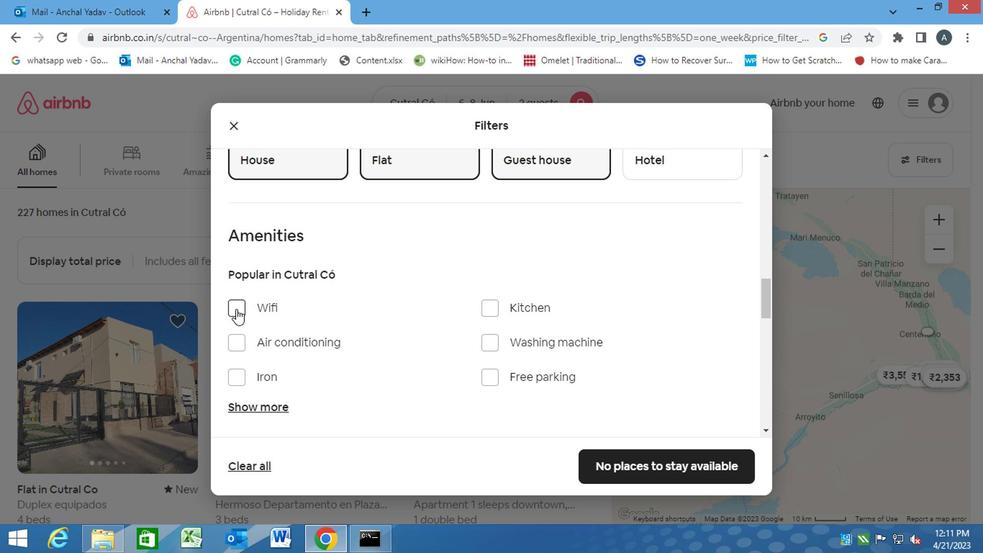 
Action: Mouse moved to (270, 408)
Screenshot: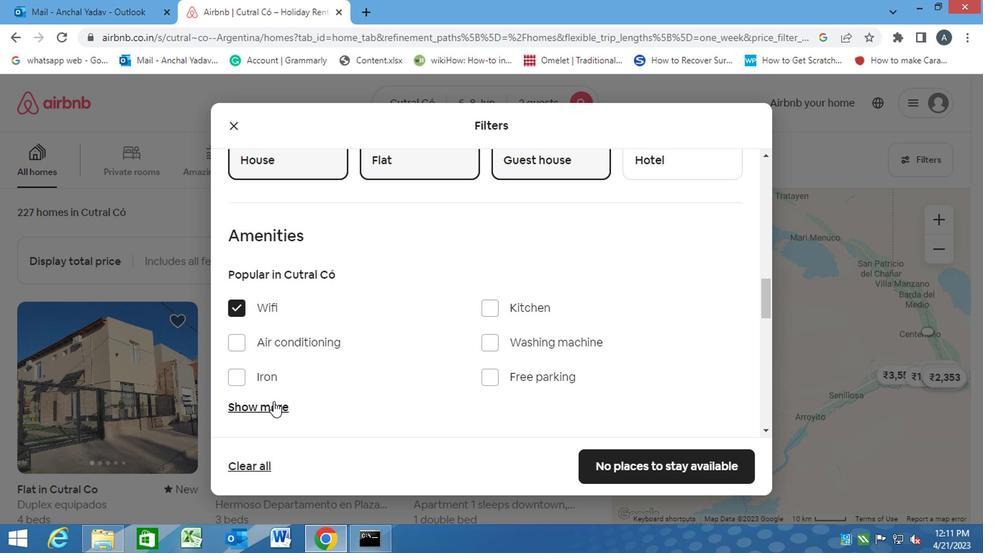 
Action: Mouse pressed left at (270, 408)
Screenshot: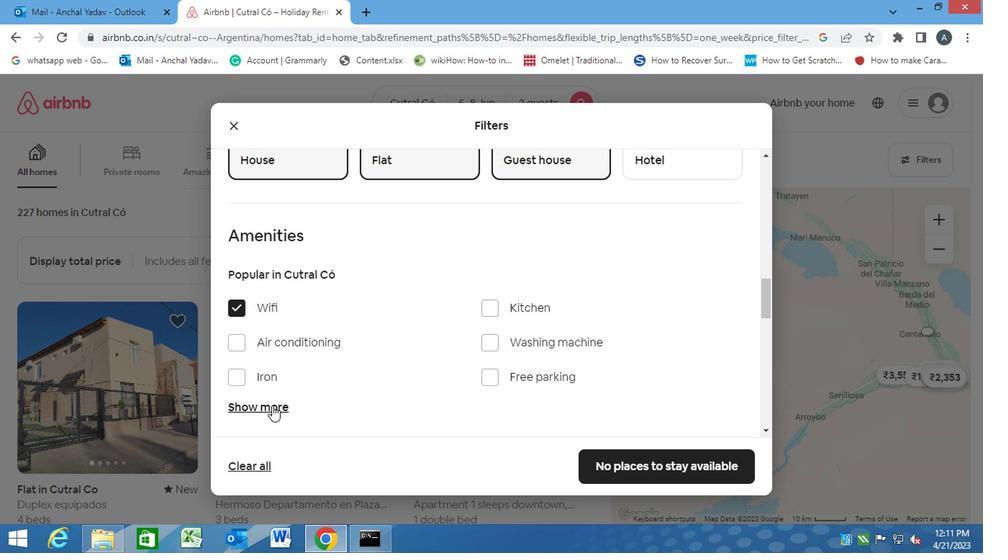
Action: Mouse moved to (495, 299)
Screenshot: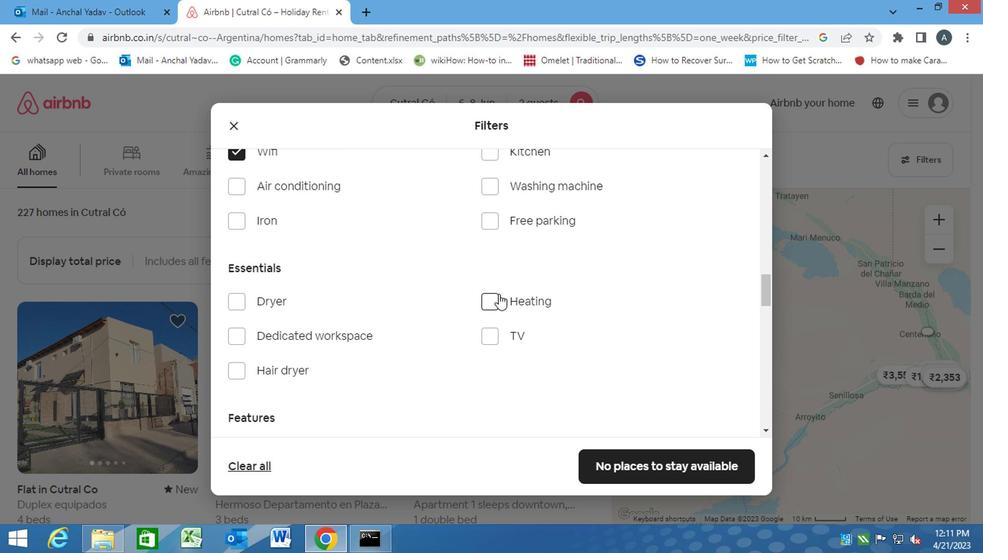
Action: Mouse pressed left at (495, 299)
Screenshot: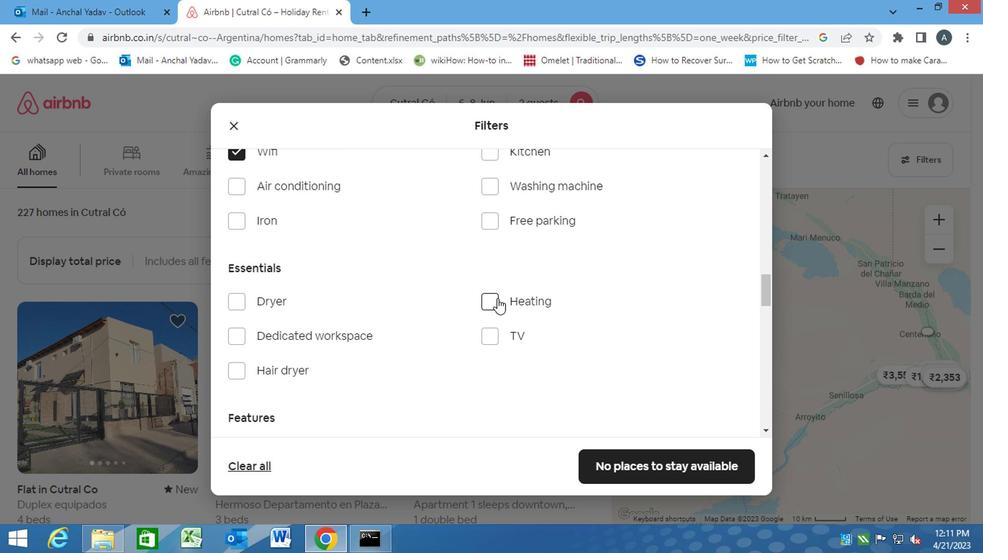 
Action: Mouse moved to (358, 338)
Screenshot: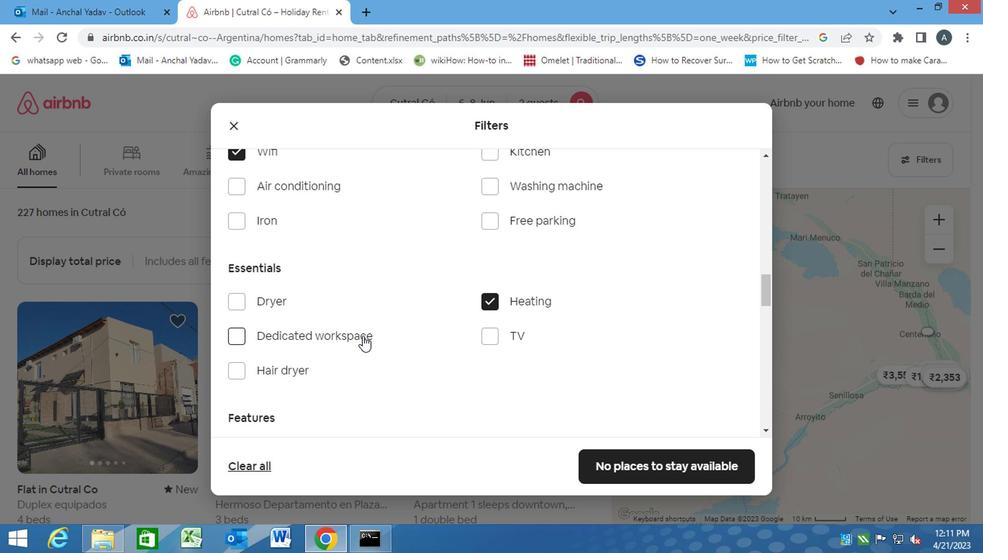 
Action: Mouse scrolled (358, 338) with delta (0, 0)
Screenshot: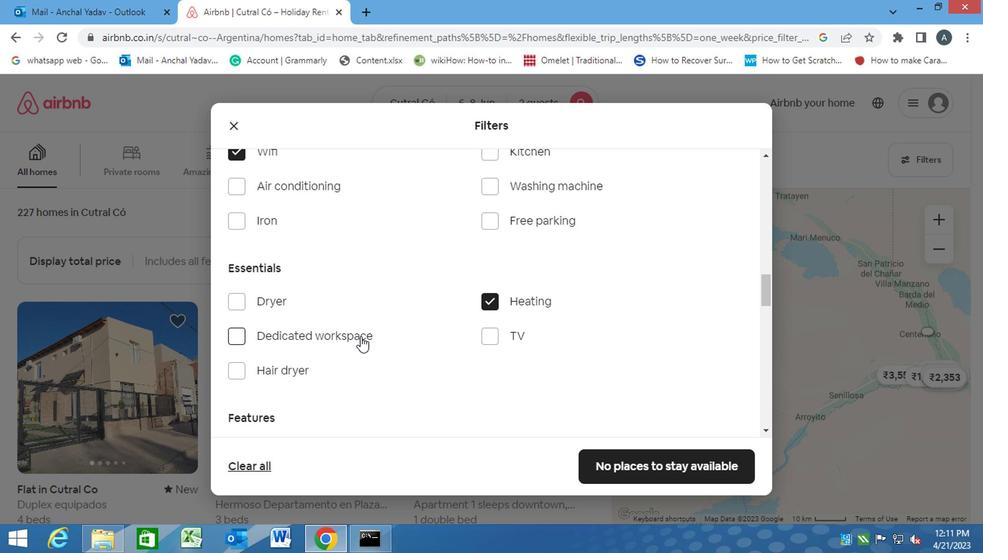 
Action: Mouse scrolled (358, 337) with delta (0, -1)
Screenshot: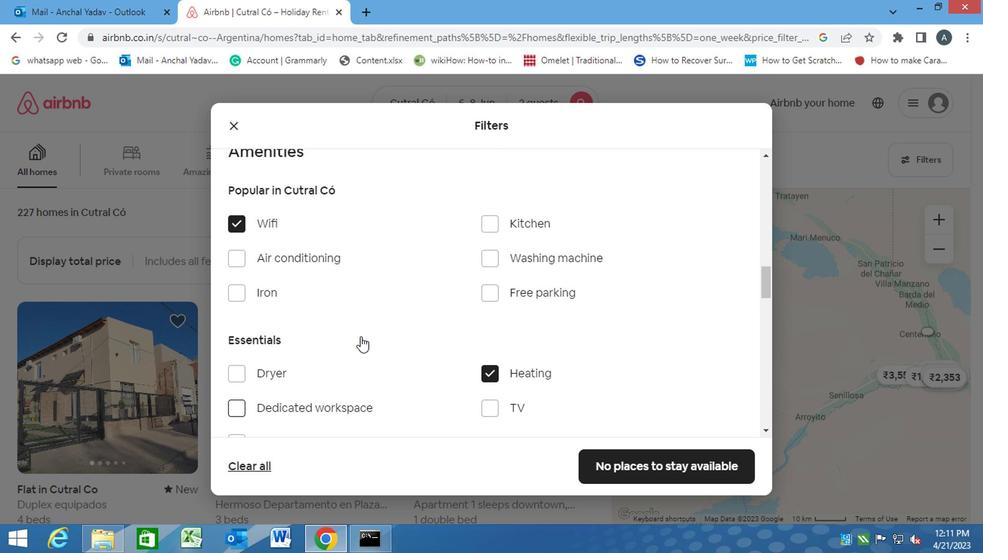 
Action: Mouse scrolled (358, 337) with delta (0, -1)
Screenshot: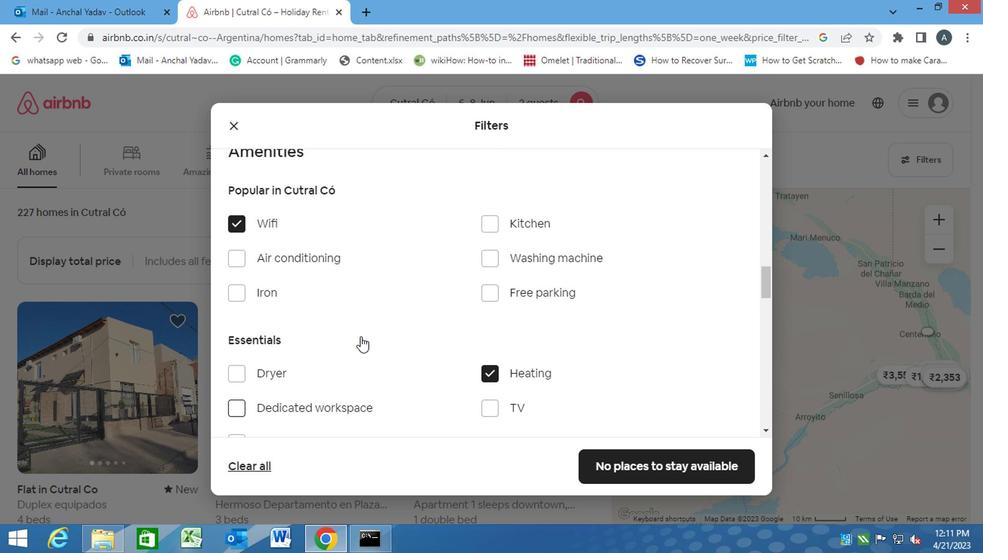 
Action: Mouse scrolled (358, 337) with delta (0, -1)
Screenshot: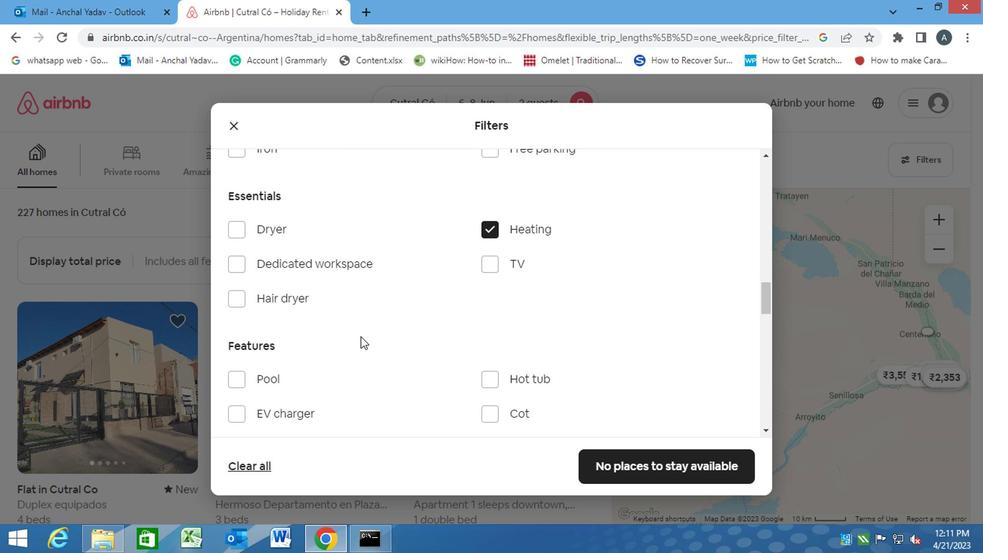 
Action: Mouse scrolled (358, 337) with delta (0, -1)
Screenshot: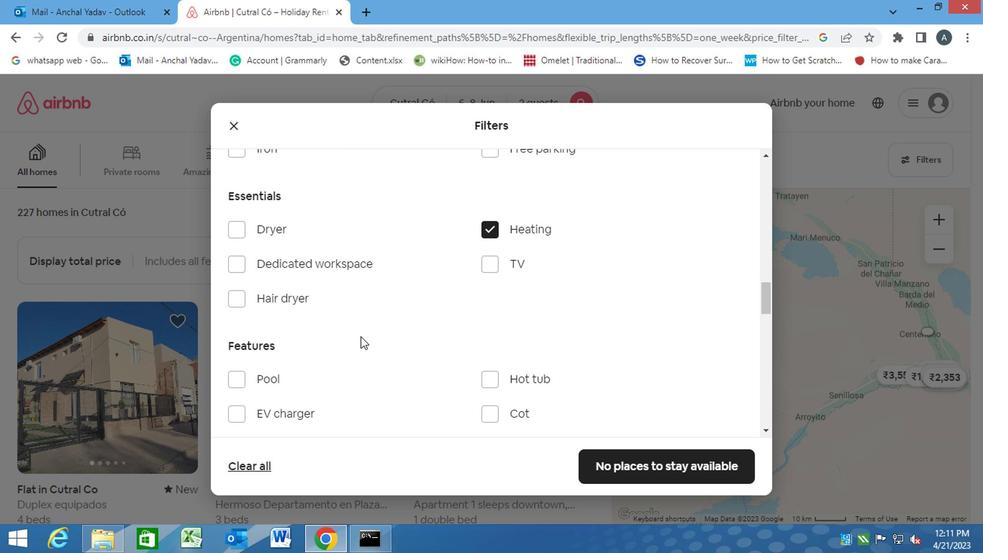 
Action: Mouse scrolled (358, 337) with delta (0, -1)
Screenshot: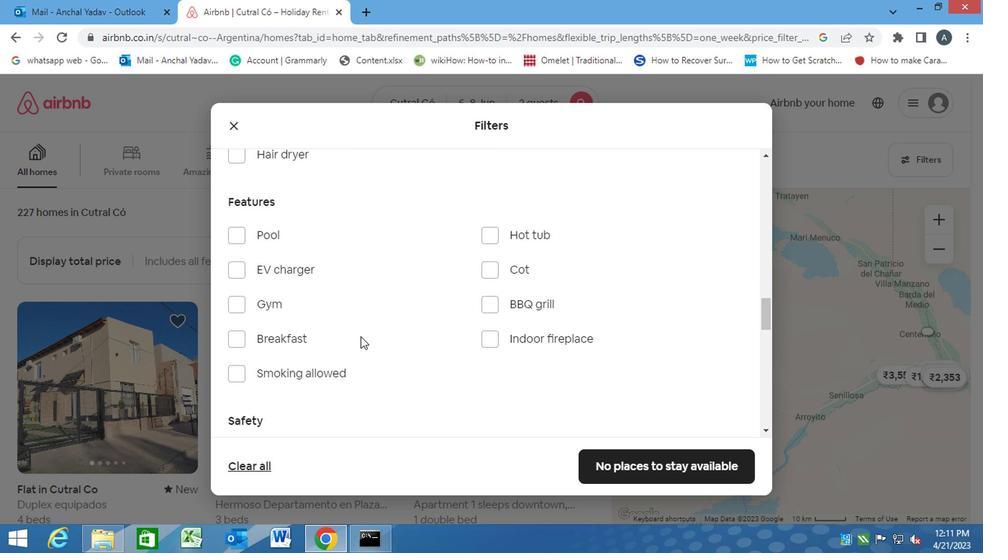 
Action: Mouse scrolled (358, 337) with delta (0, -1)
Screenshot: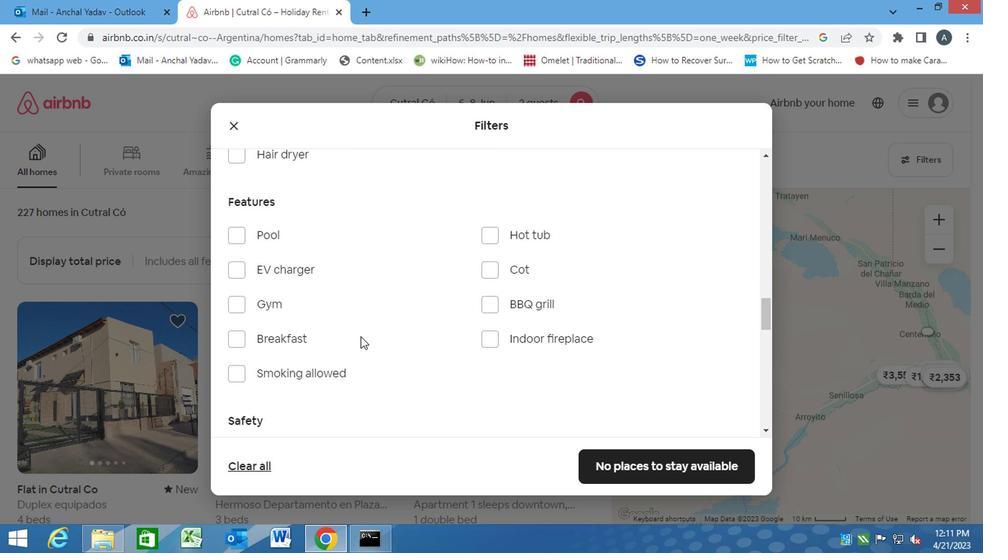 
Action: Mouse scrolled (358, 337) with delta (0, -1)
Screenshot: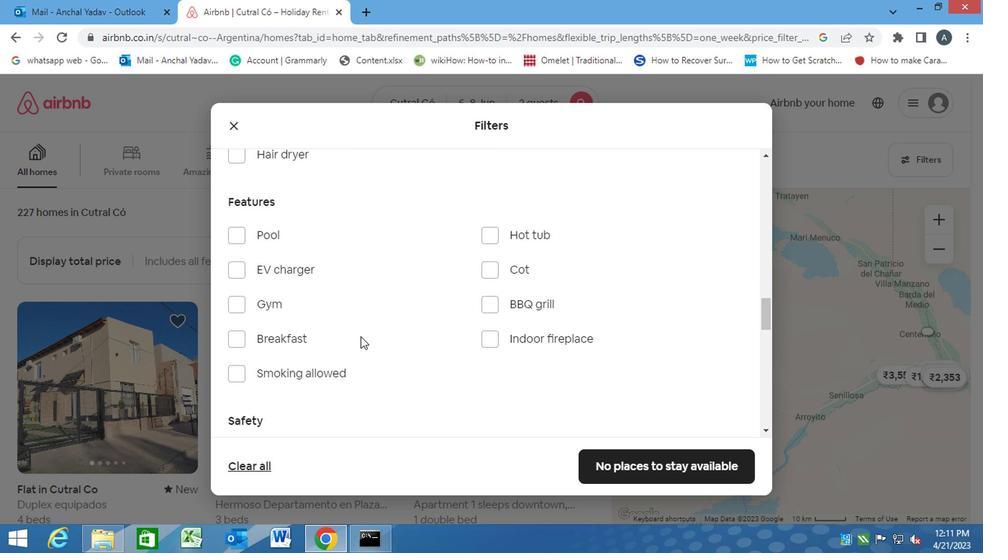 
Action: Mouse moved to (426, 328)
Screenshot: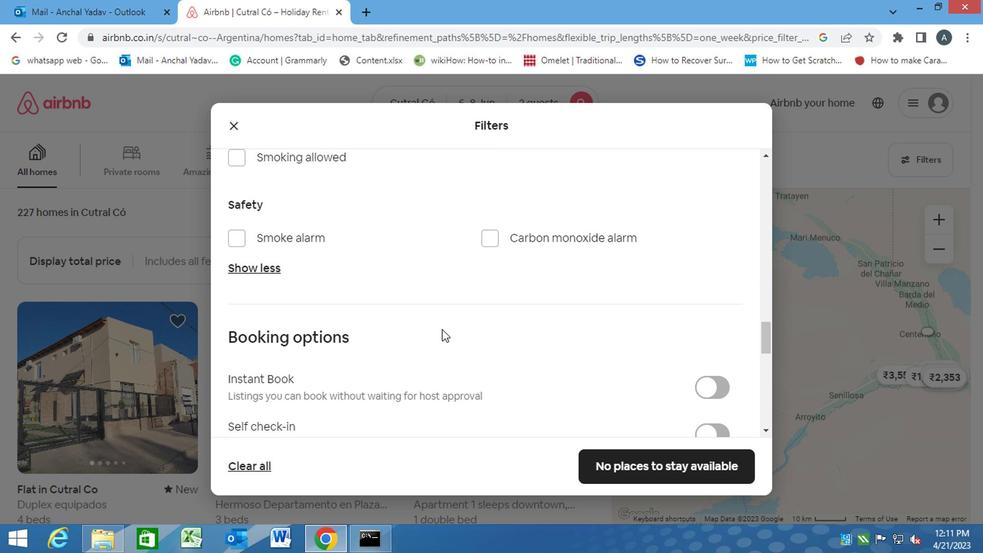 
Action: Mouse scrolled (426, 327) with delta (0, 0)
Screenshot: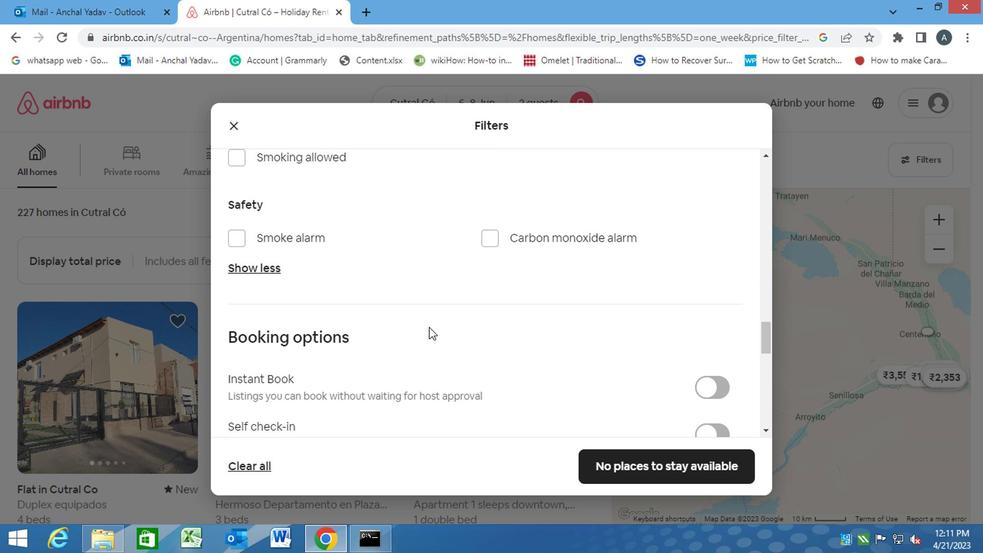 
Action: Mouse scrolled (426, 327) with delta (0, 0)
Screenshot: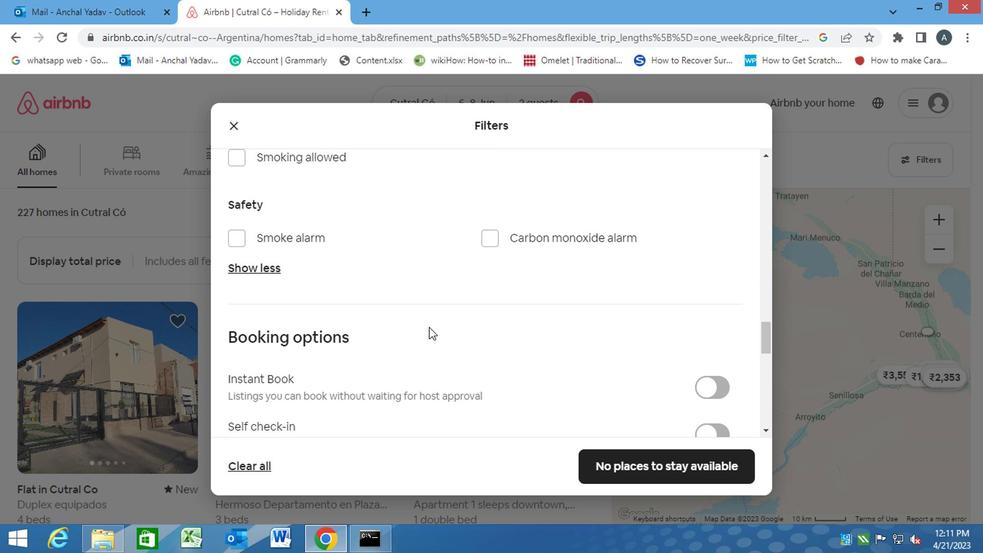 
Action: Mouse moved to (696, 290)
Screenshot: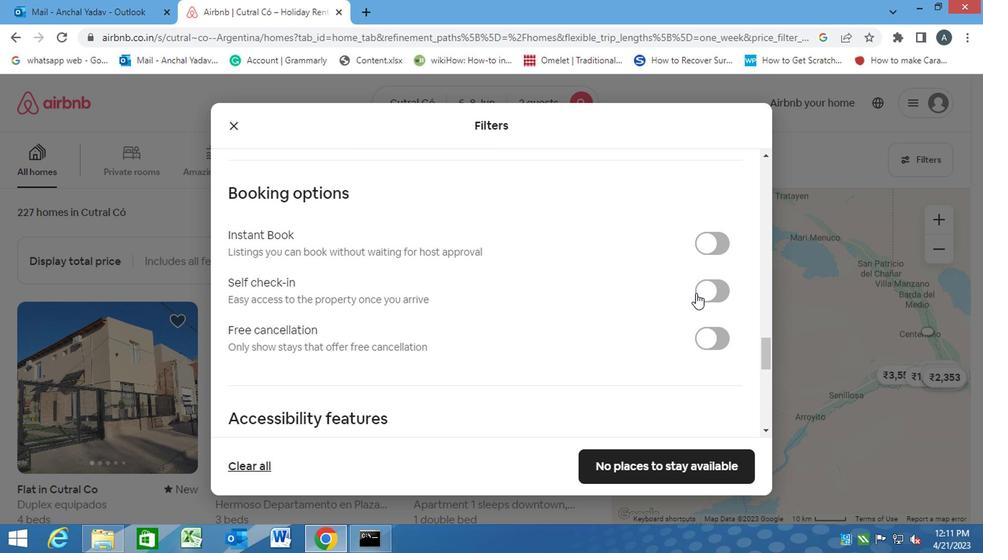 
Action: Mouse pressed left at (696, 290)
Screenshot: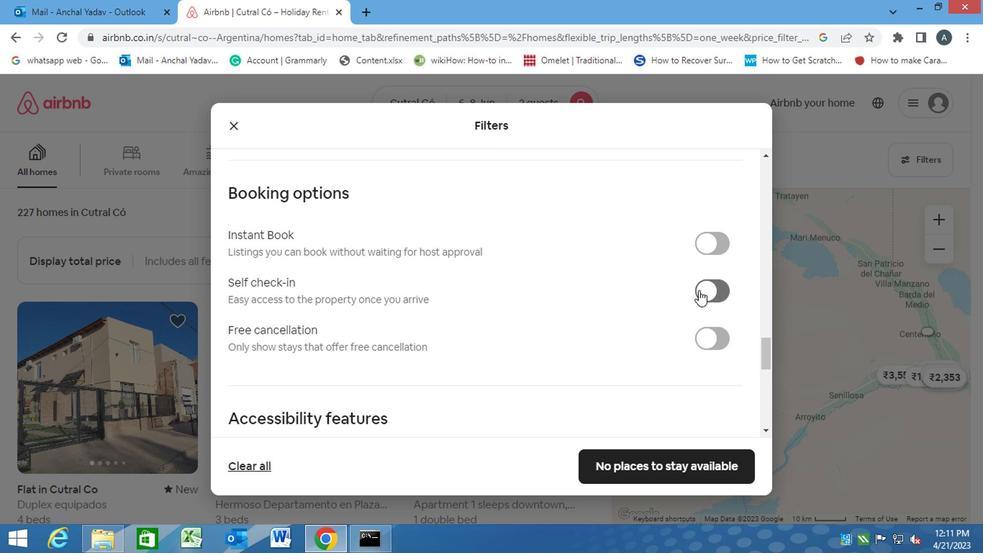 
Action: Mouse moved to (522, 321)
Screenshot: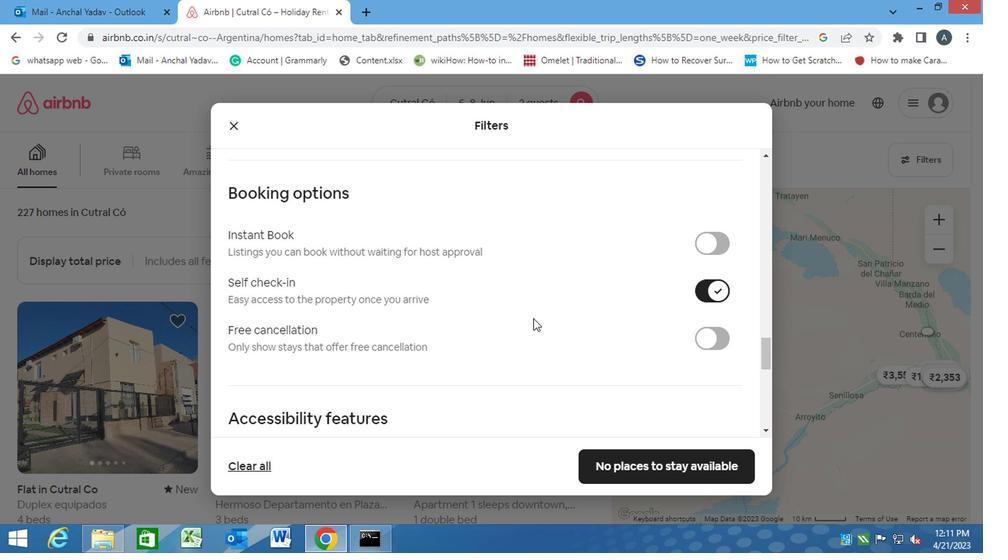 
Action: Mouse scrolled (522, 321) with delta (0, 0)
Screenshot: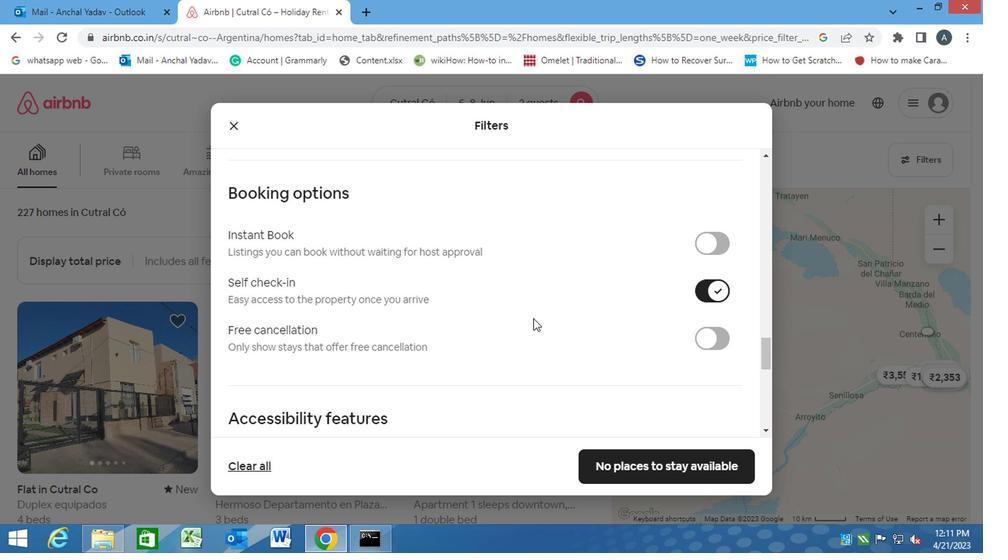 
Action: Mouse moved to (518, 321)
Screenshot: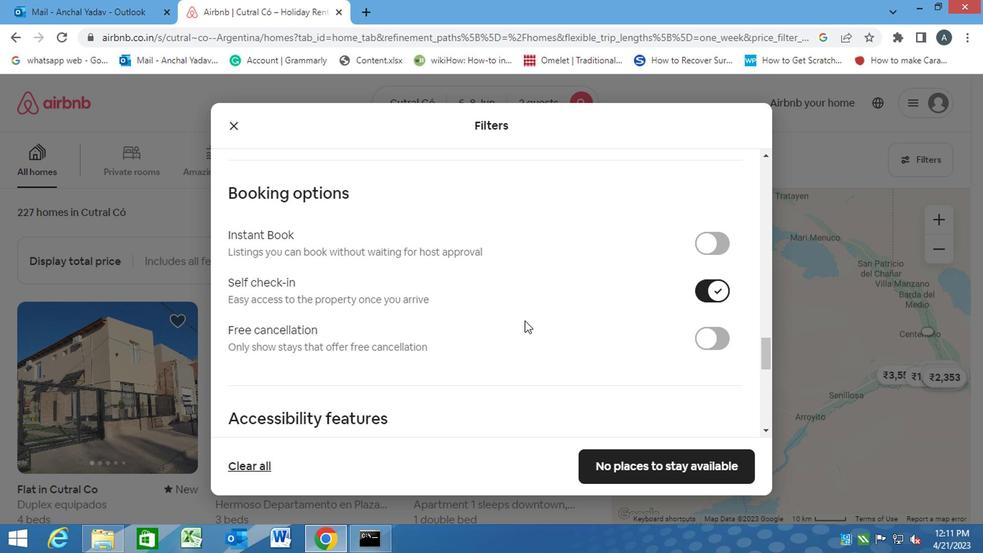 
Action: Mouse scrolled (518, 321) with delta (0, 0)
Screenshot: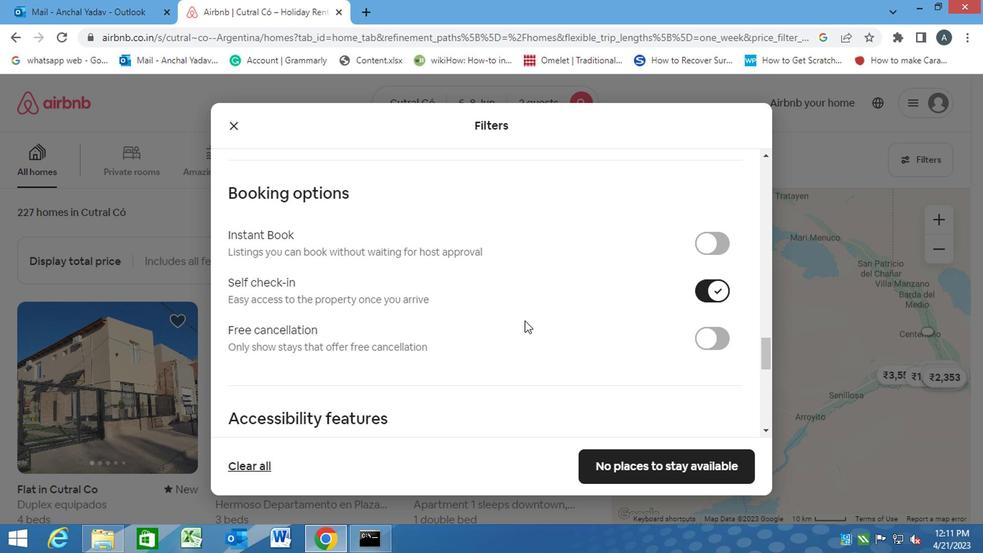 
Action: Mouse moved to (425, 327)
Screenshot: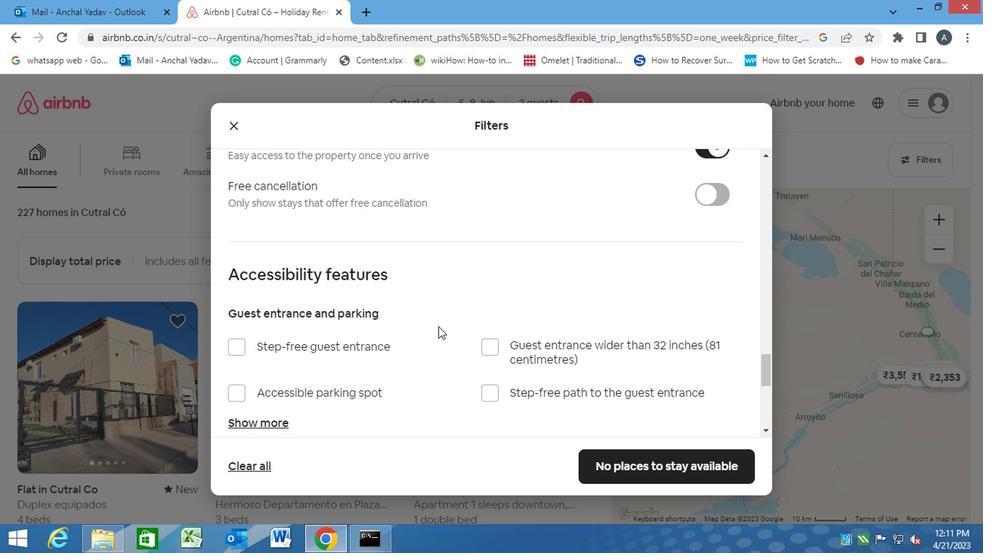 
Action: Mouse scrolled (425, 326) with delta (0, -1)
Screenshot: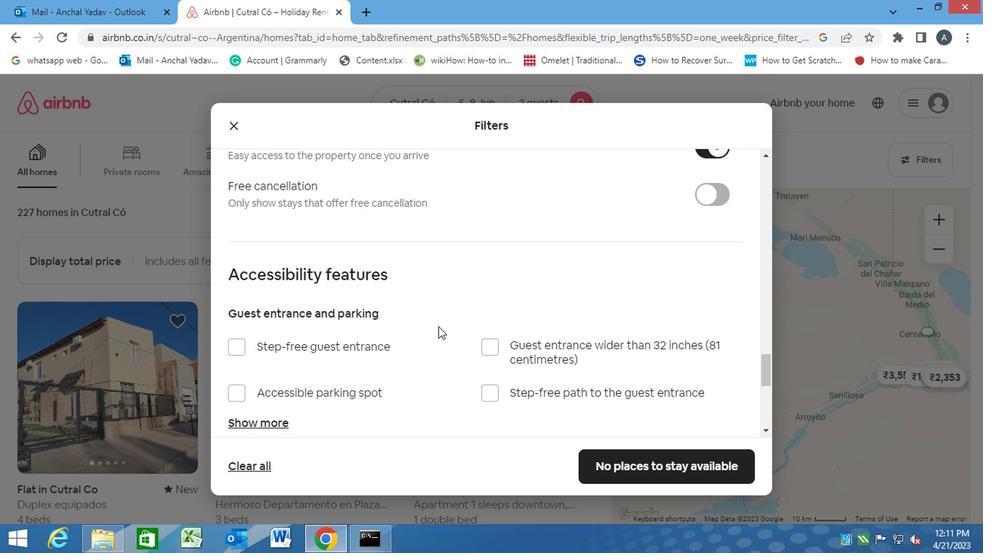 
Action: Mouse moved to (425, 327)
Screenshot: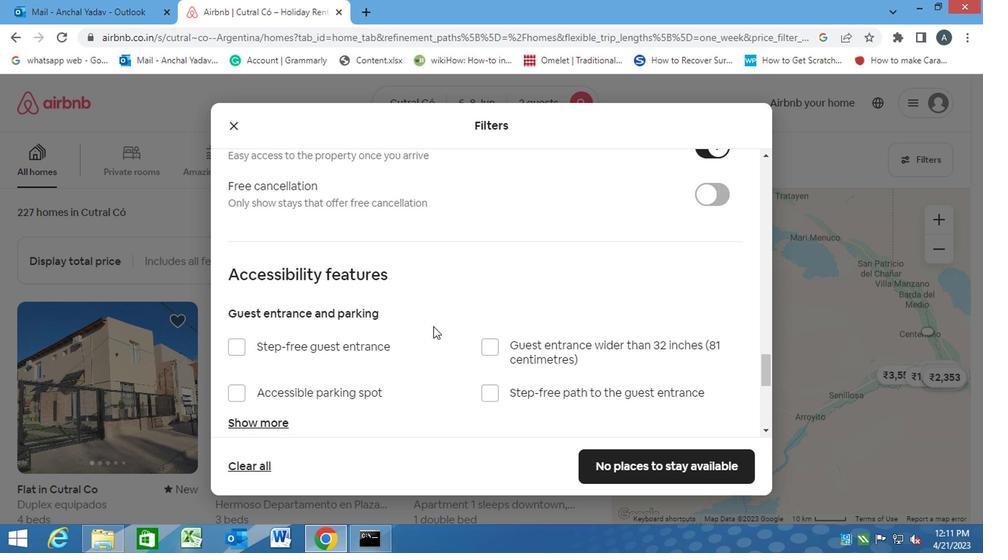 
Action: Mouse scrolled (425, 326) with delta (0, -1)
Screenshot: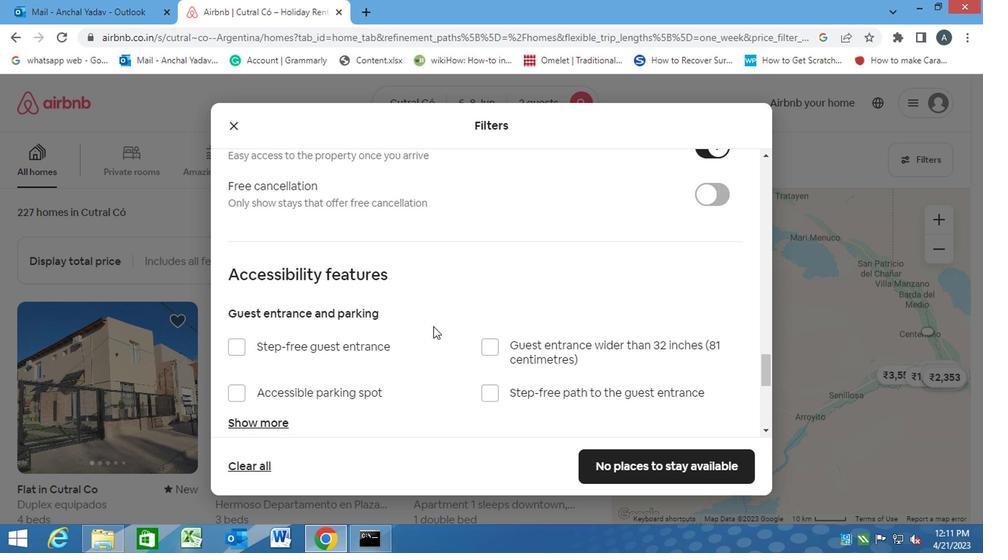 
Action: Mouse moved to (318, 357)
Screenshot: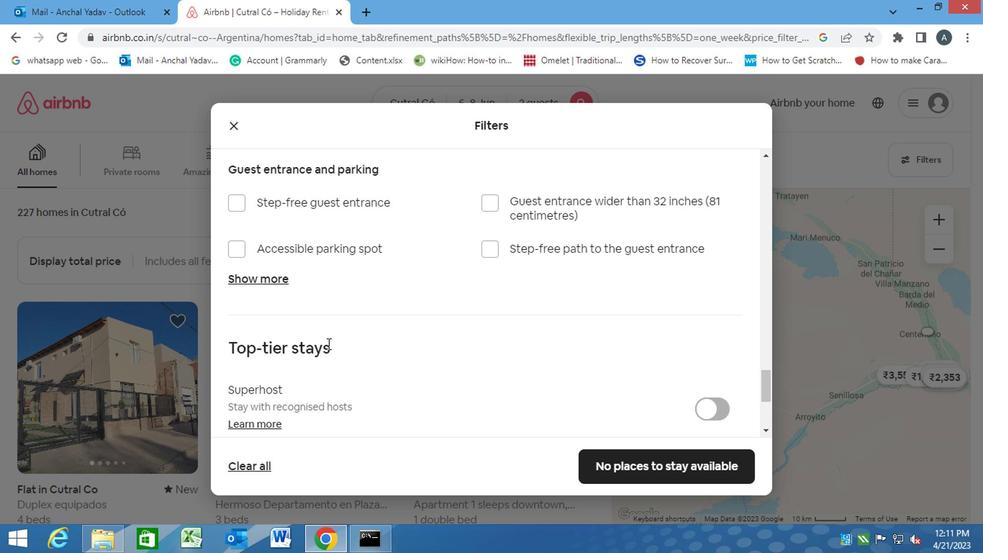 
Action: Mouse scrolled (318, 356) with delta (0, -1)
Screenshot: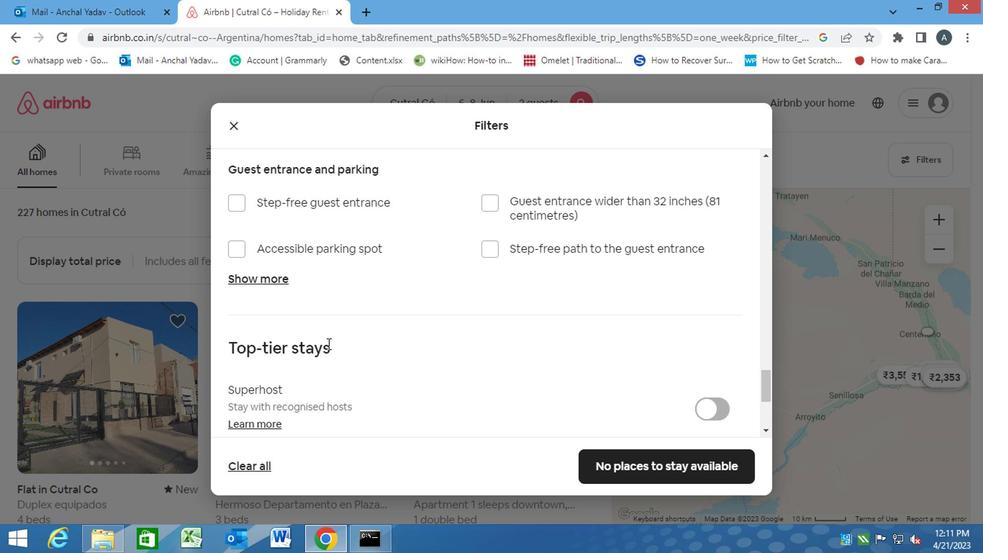 
Action: Mouse moved to (316, 360)
Screenshot: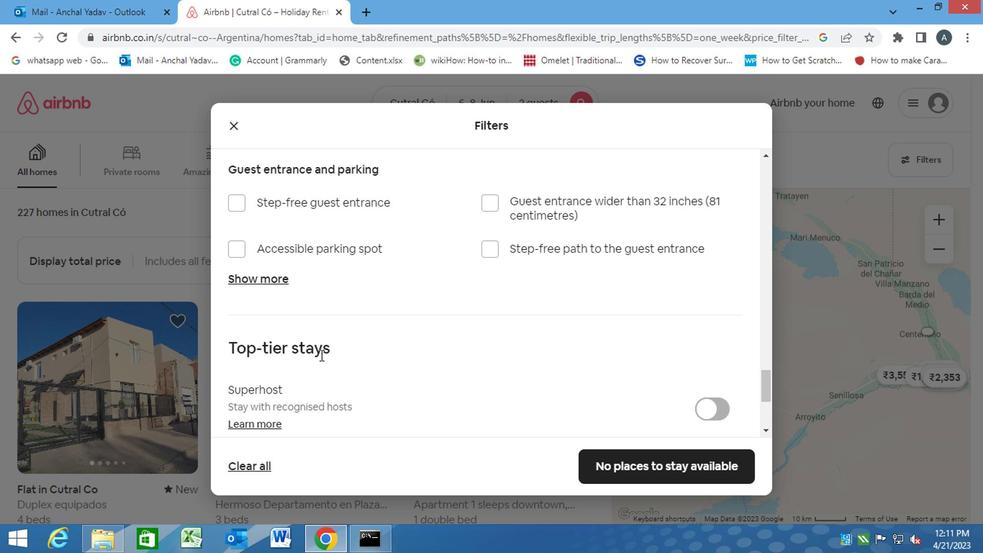 
Action: Mouse scrolled (316, 359) with delta (0, -1)
Screenshot: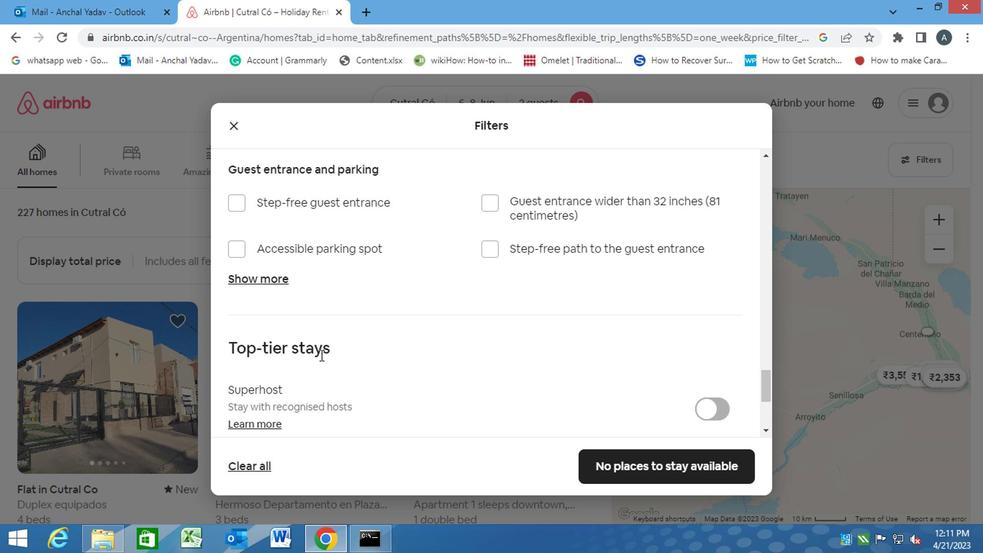 
Action: Mouse moved to (316, 361)
Screenshot: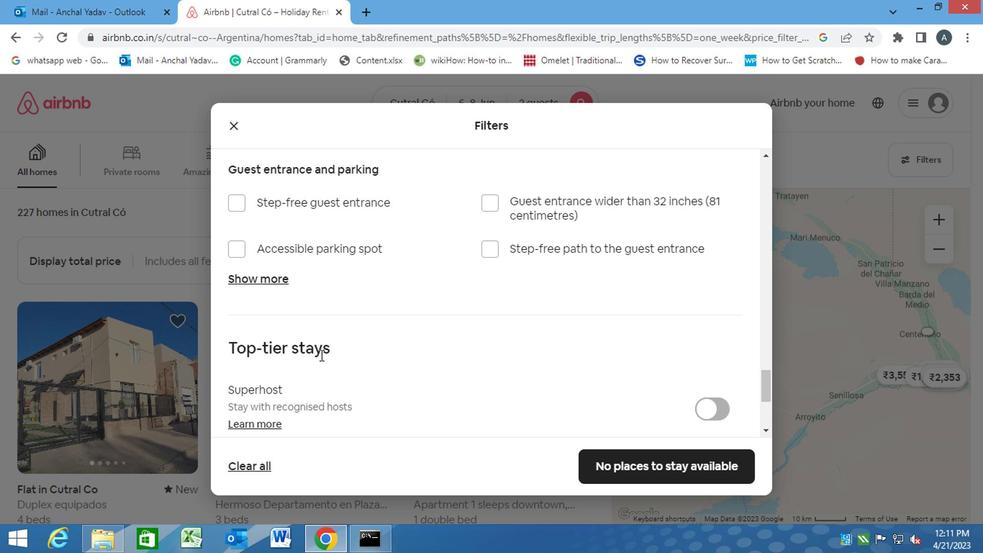 
Action: Mouse scrolled (316, 360) with delta (0, 0)
Screenshot: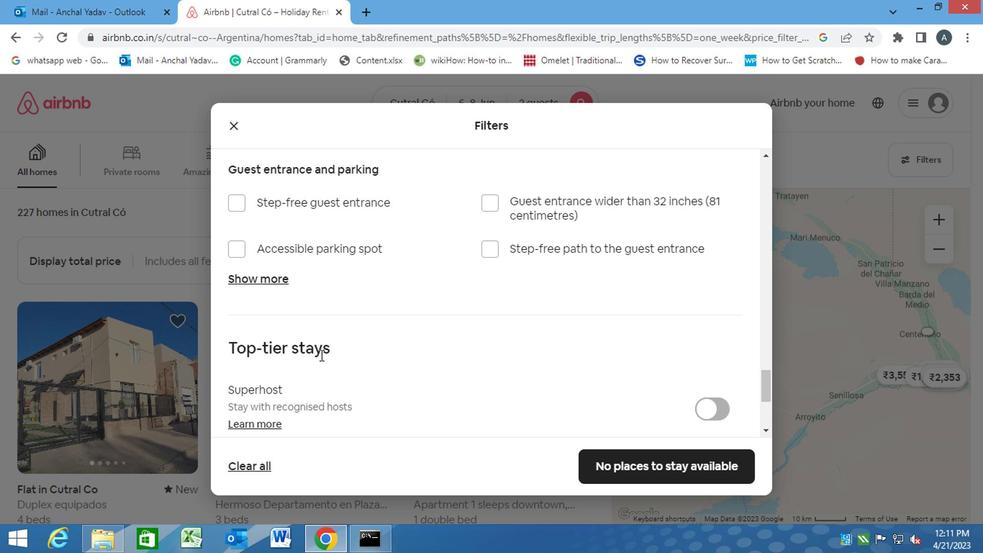 
Action: Mouse moved to (315, 362)
Screenshot: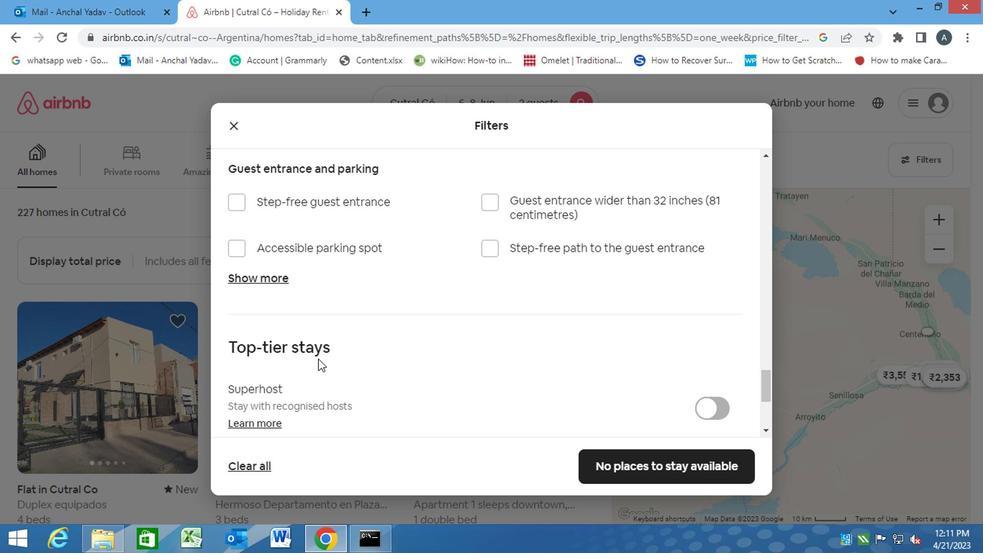 
Action: Mouse scrolled (315, 362) with delta (0, 0)
Screenshot: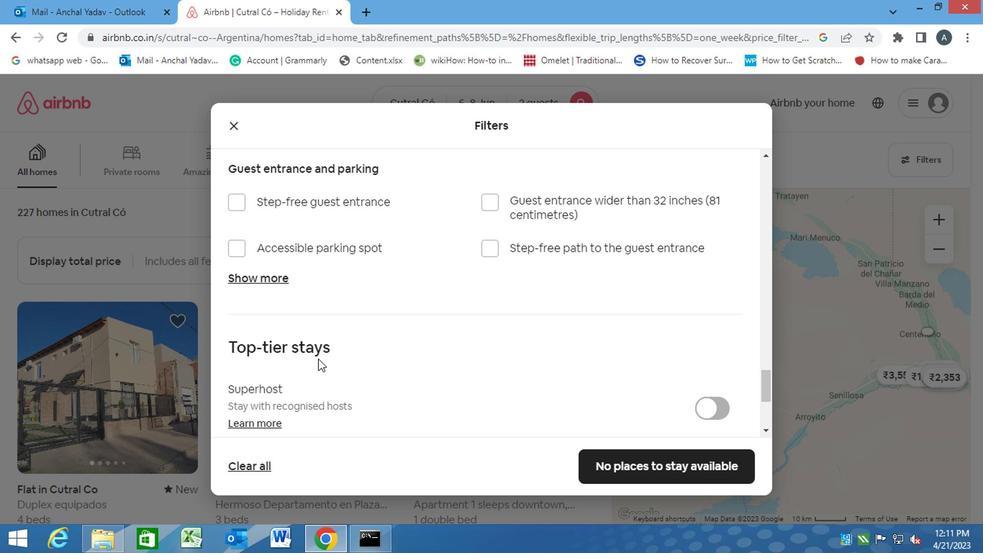 
Action: Mouse moved to (240, 332)
Screenshot: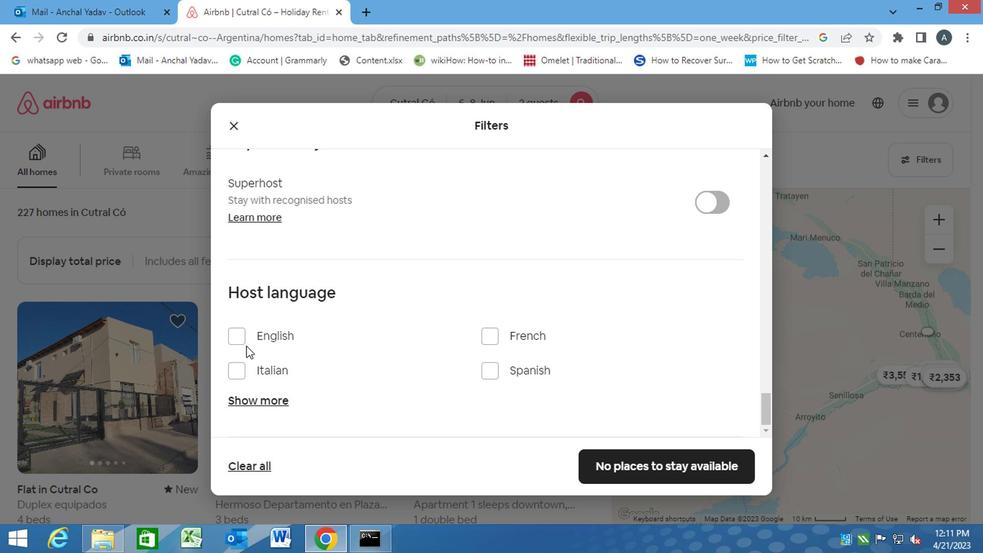 
Action: Mouse pressed left at (240, 332)
Screenshot: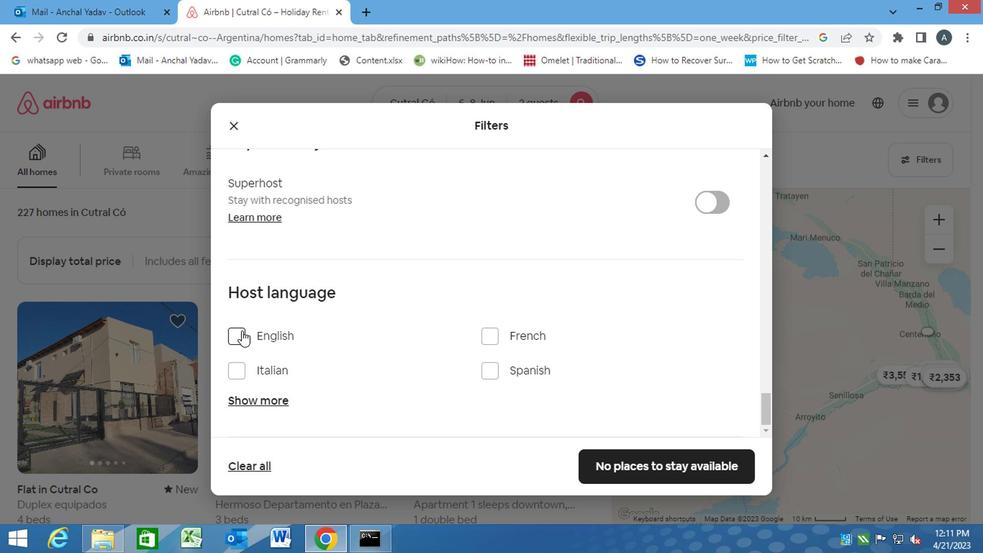 
Action: Mouse moved to (692, 470)
Screenshot: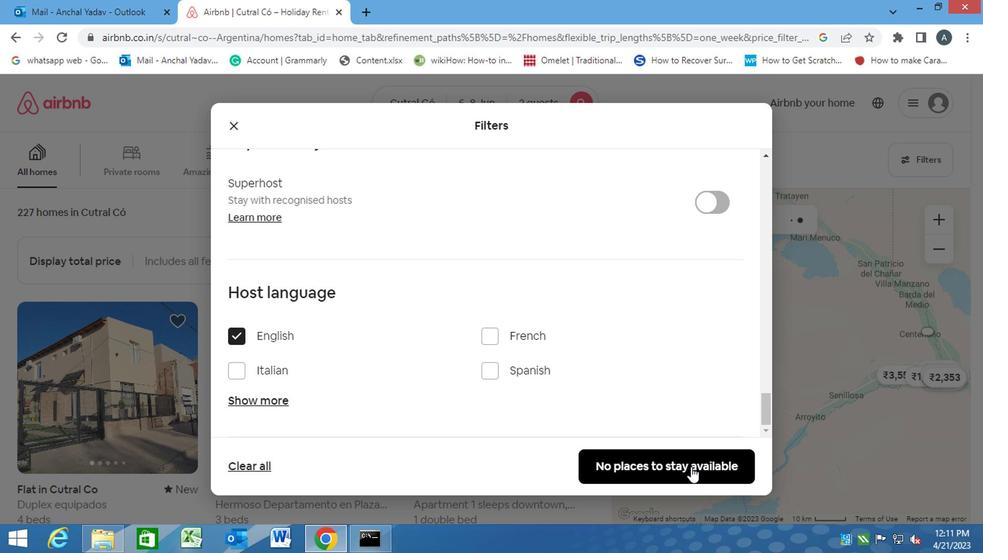 
Action: Mouse pressed left at (692, 470)
Screenshot: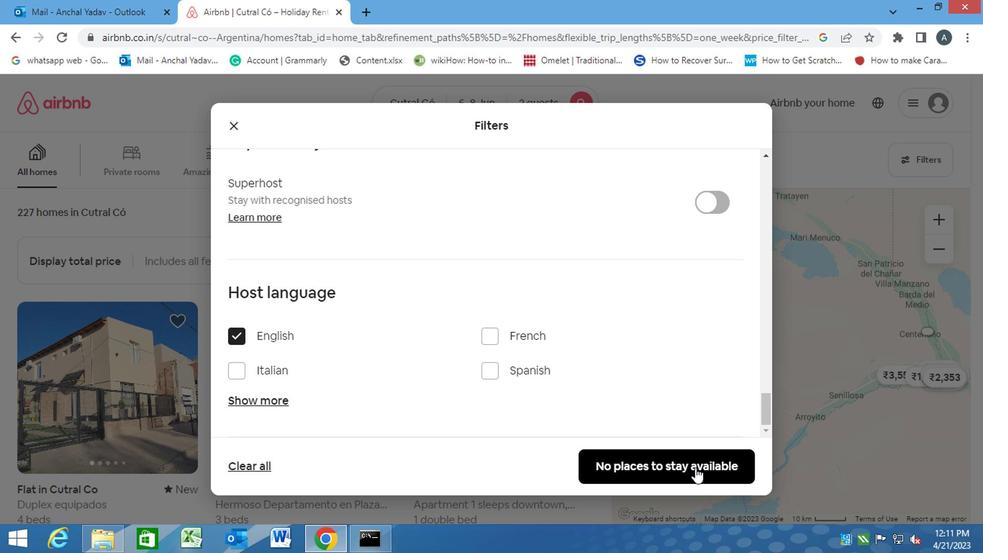 
Action: Mouse moved to (686, 467)
Screenshot: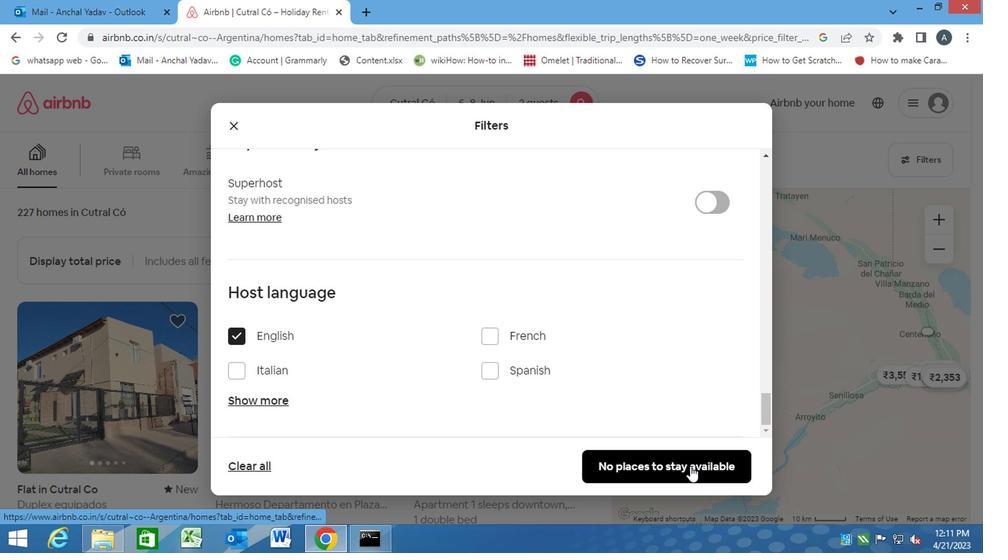 
